 Task: Look for space in Châtillon, France from 1st June, 2023 to 4th June, 2023 for 1 adult in price range Rs.6000 to Rs.16000. Place can be private room with 1  bedroom having 1 bed and 1 bathroom. Property type can be house, flat, guest house. Amenities needed are: wifi, washing machine. Booking option can be shelf check-in. Required host language is English.
Action: Mouse moved to (394, 184)
Screenshot: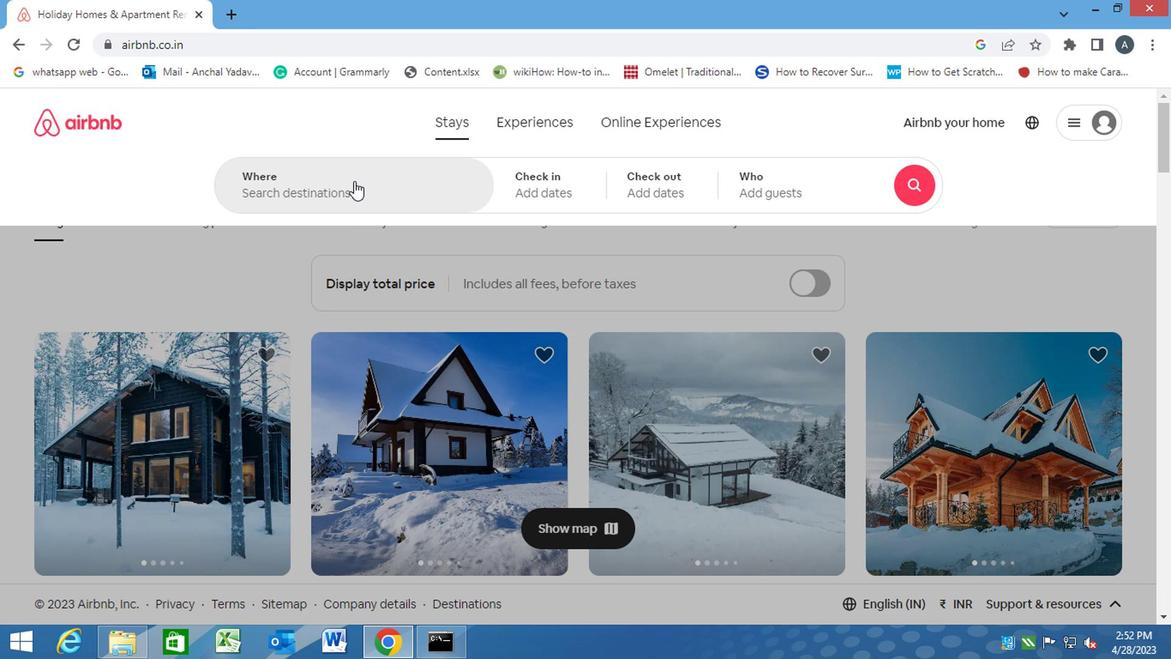 
Action: Mouse pressed left at (394, 184)
Screenshot: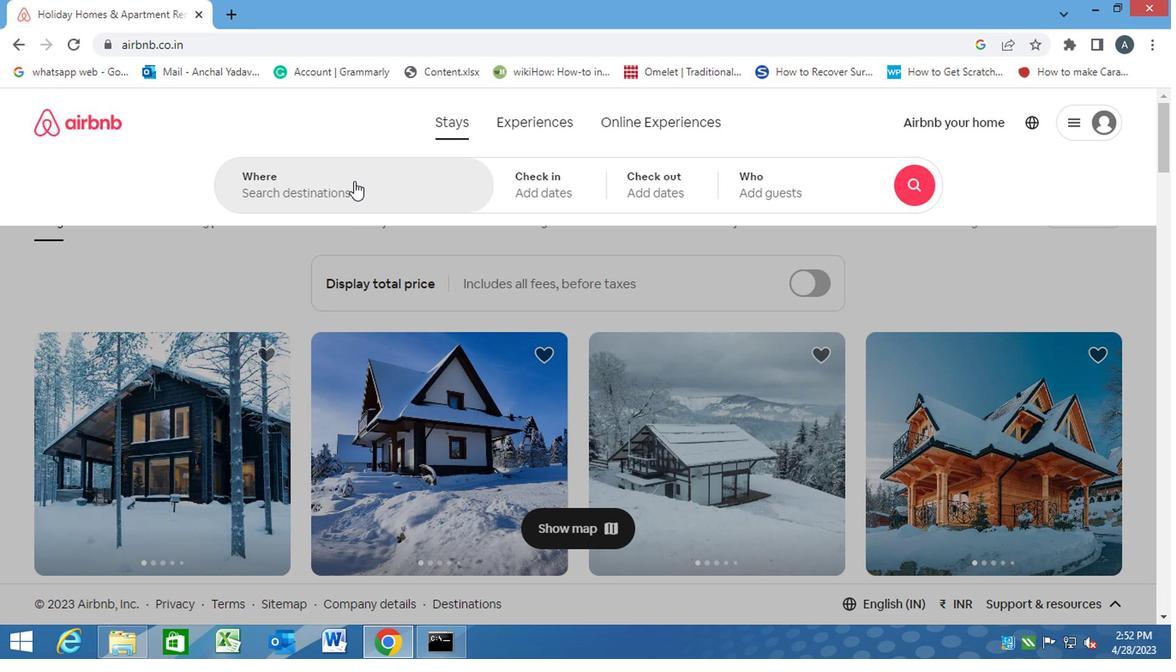 
Action: Key pressed <Key.caps_lock>c<Key.caps_lock>hatillon,<Key.space><Key.caps_lock>f<Key.caps_lock>rance<Key.enter>
Screenshot: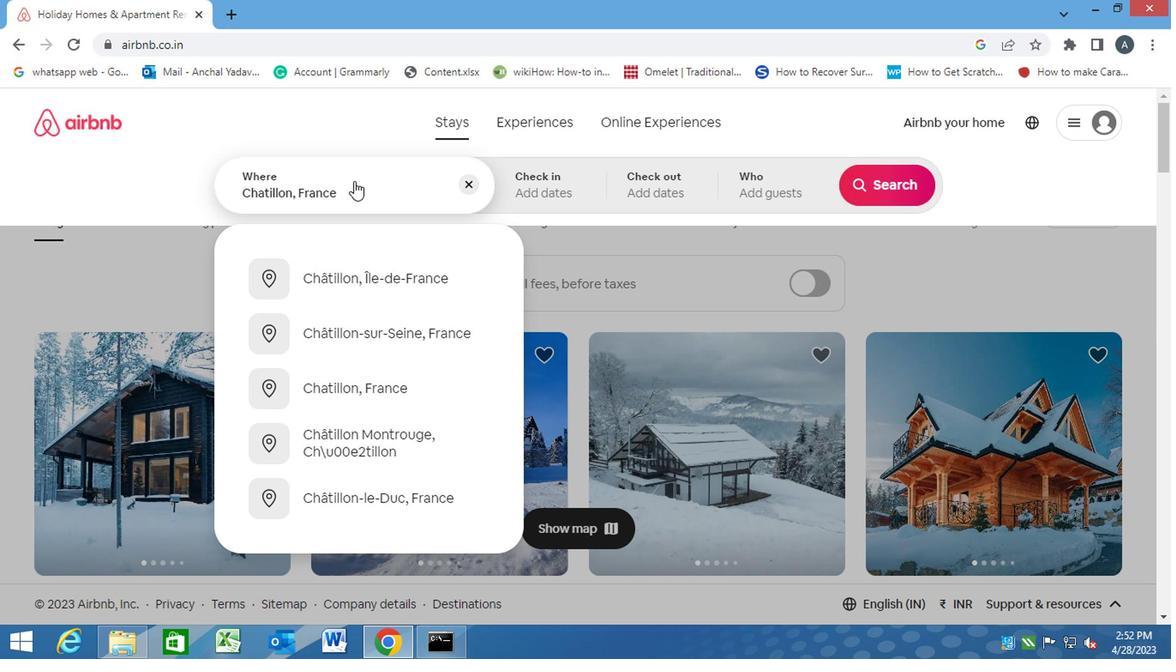 
Action: Mouse moved to (862, 325)
Screenshot: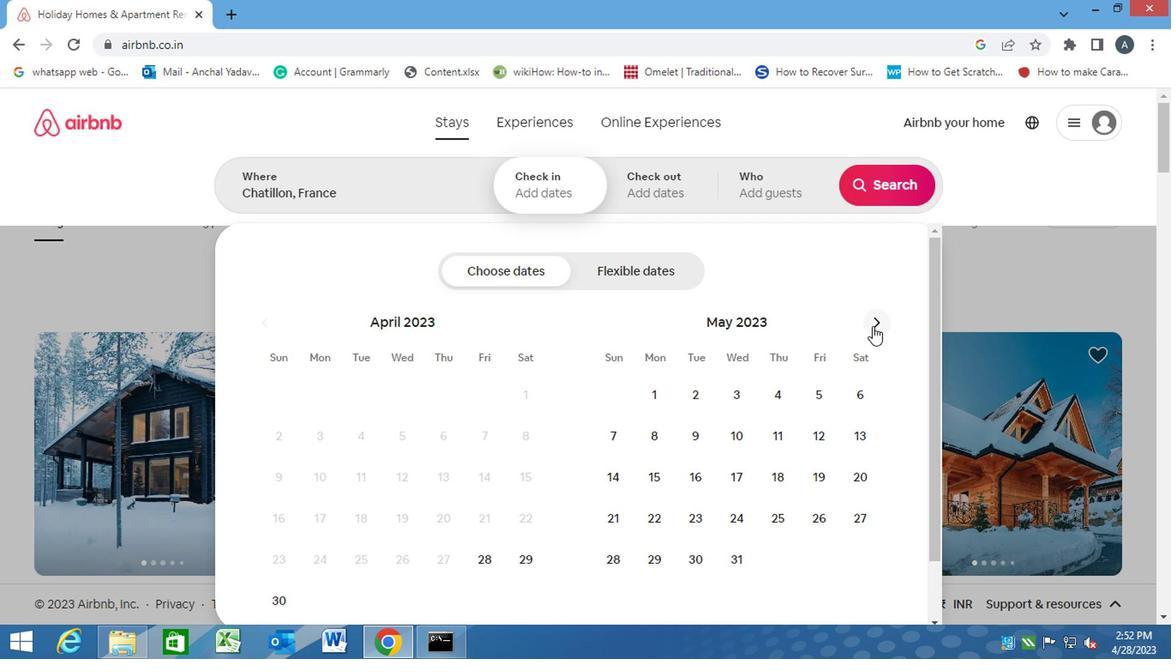 
Action: Mouse pressed left at (862, 325)
Screenshot: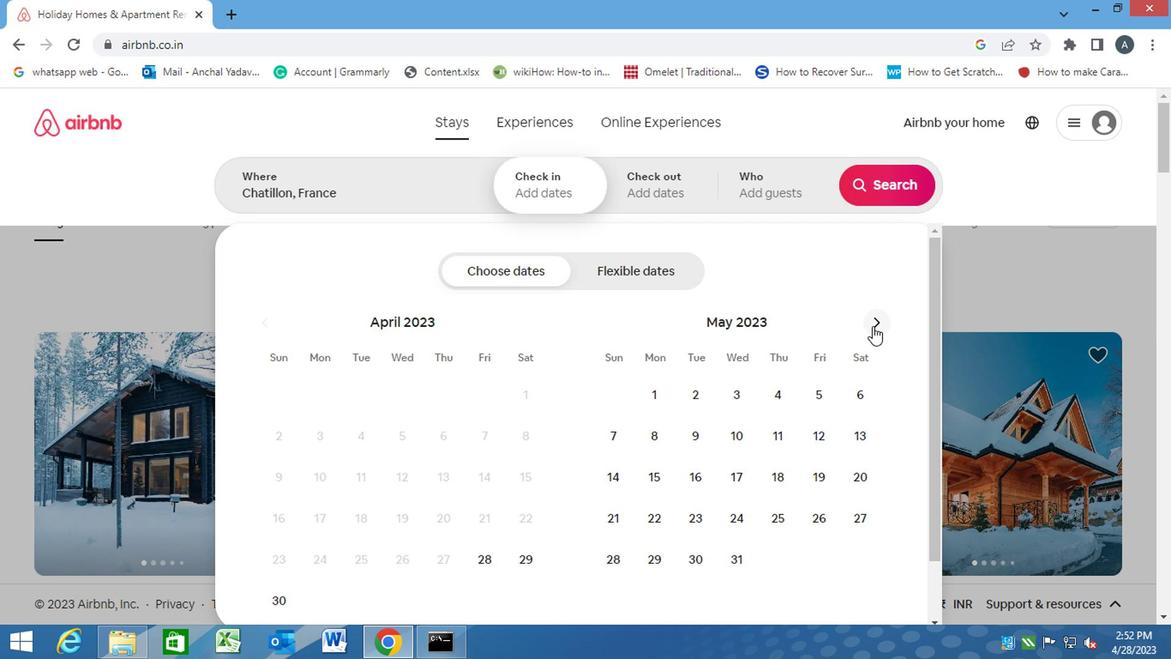 
Action: Mouse moved to (771, 391)
Screenshot: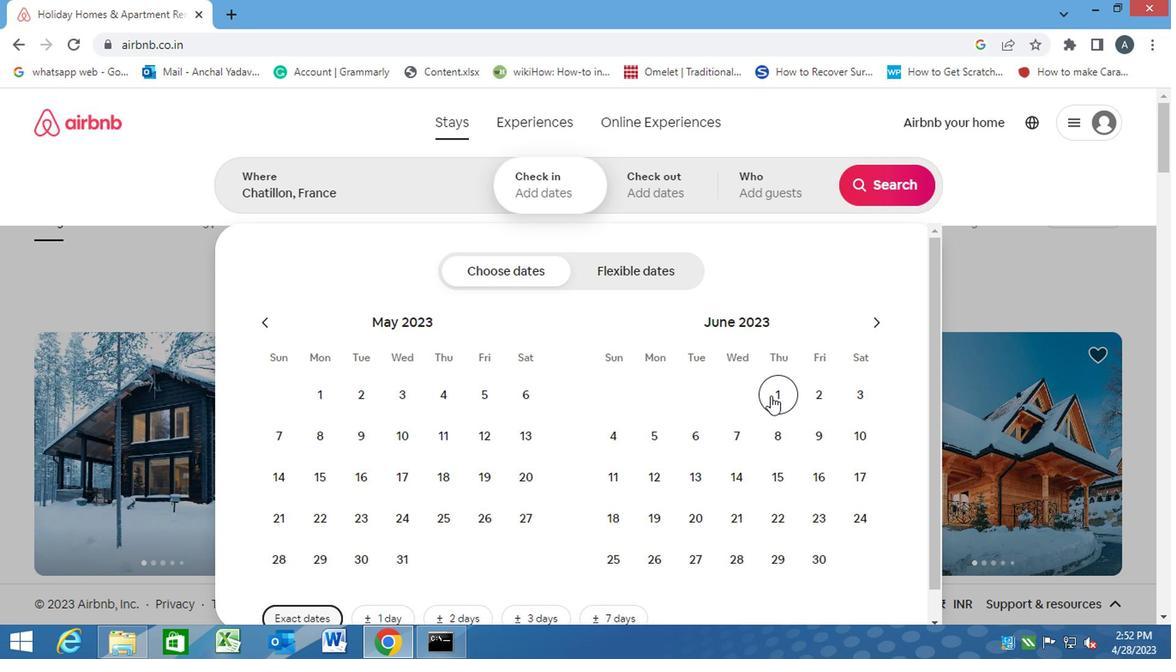 
Action: Mouse pressed left at (771, 391)
Screenshot: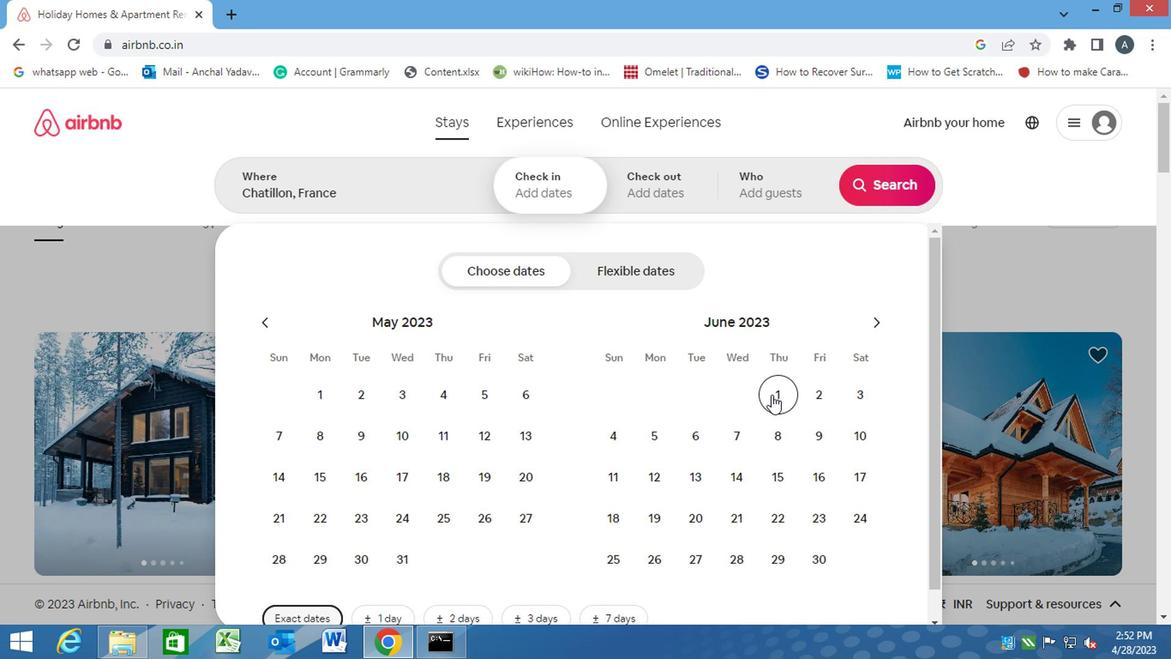 
Action: Mouse moved to (634, 437)
Screenshot: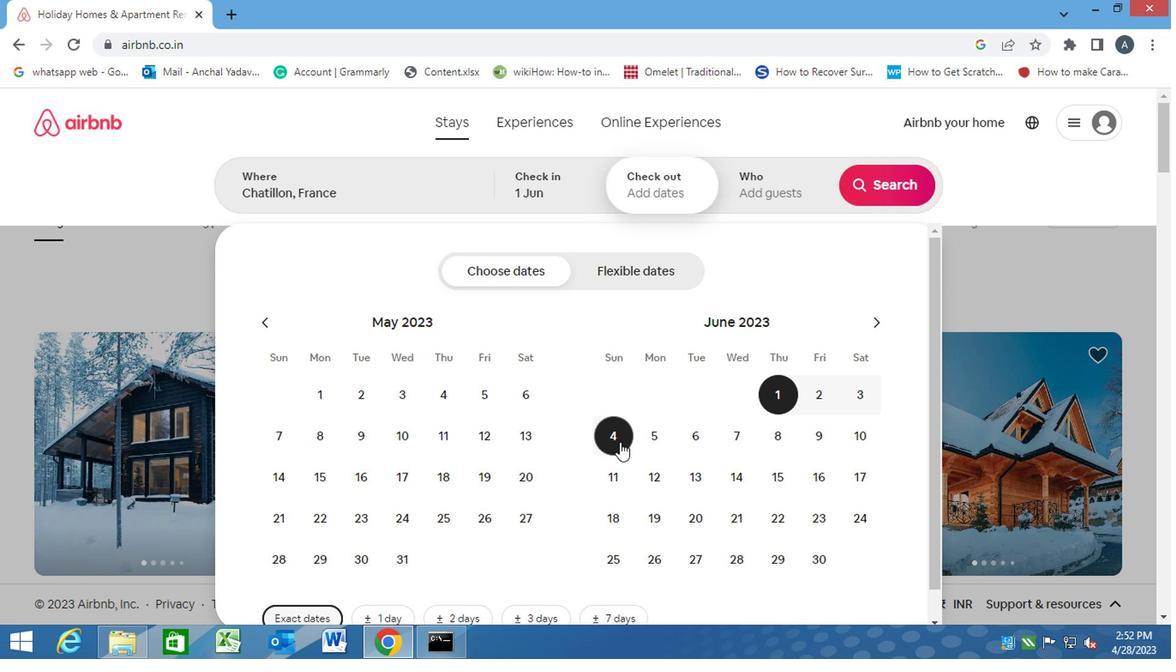 
Action: Mouse pressed left at (634, 437)
Screenshot: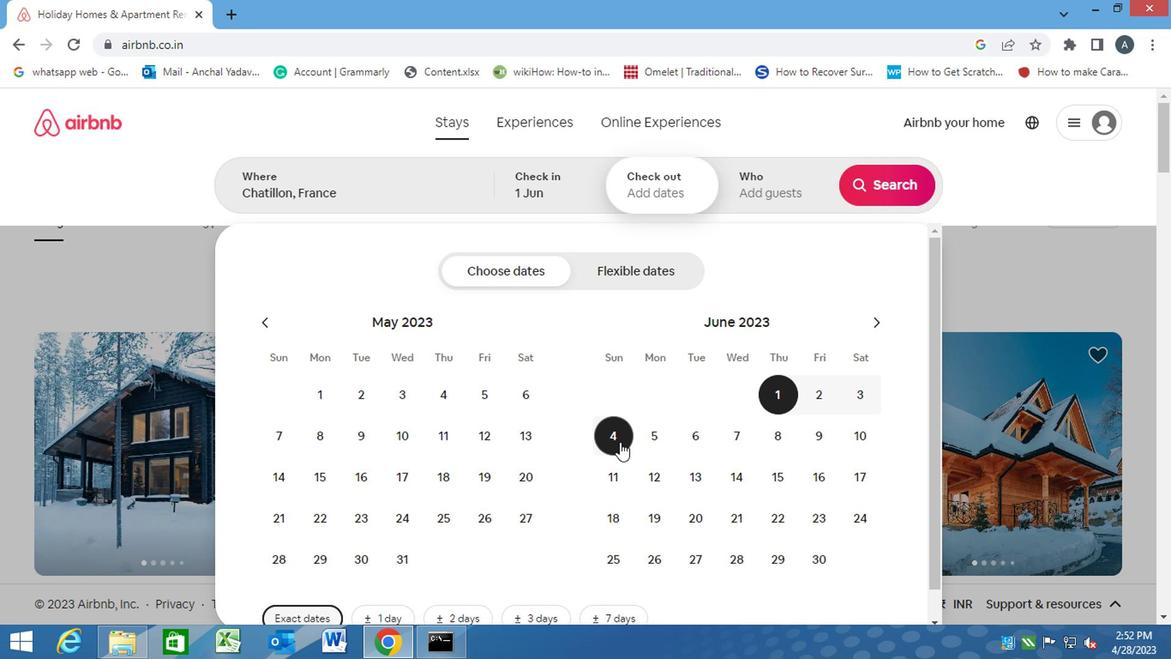 
Action: Mouse moved to (765, 190)
Screenshot: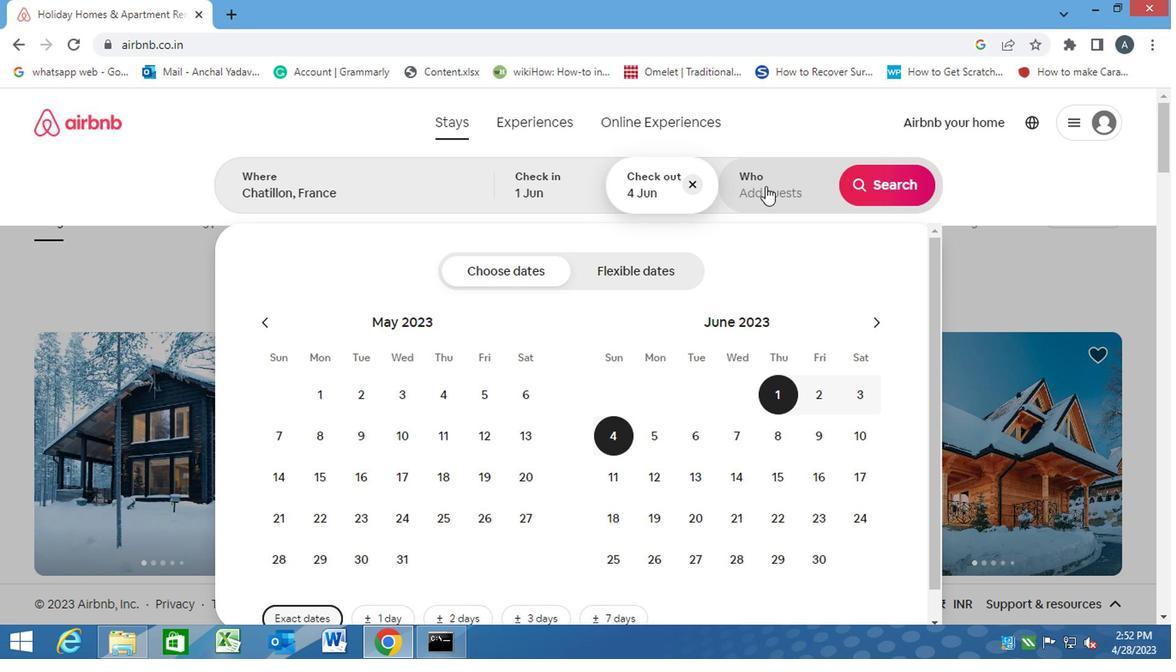 
Action: Mouse pressed left at (765, 190)
Screenshot: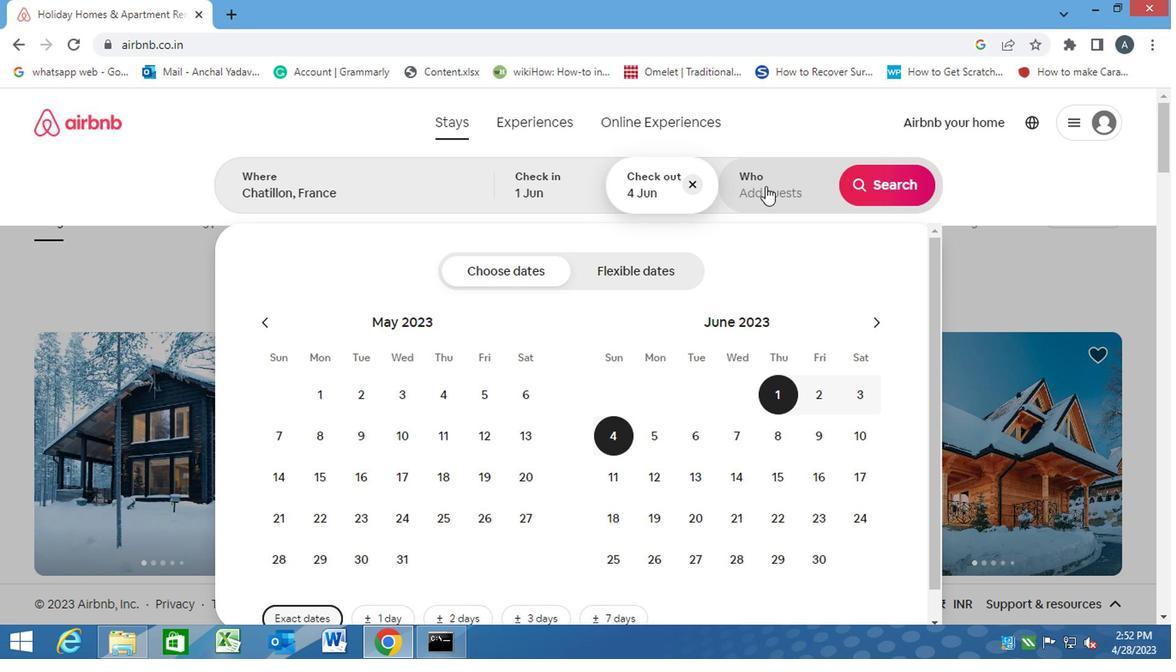 
Action: Mouse moved to (867, 276)
Screenshot: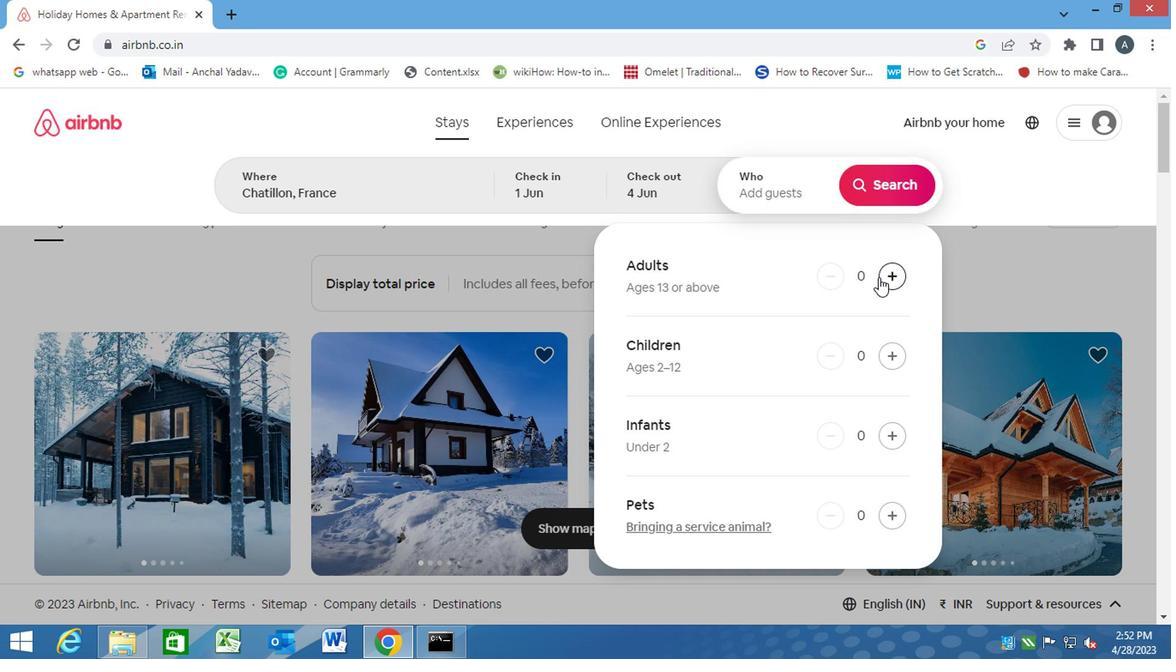 
Action: Mouse pressed left at (867, 276)
Screenshot: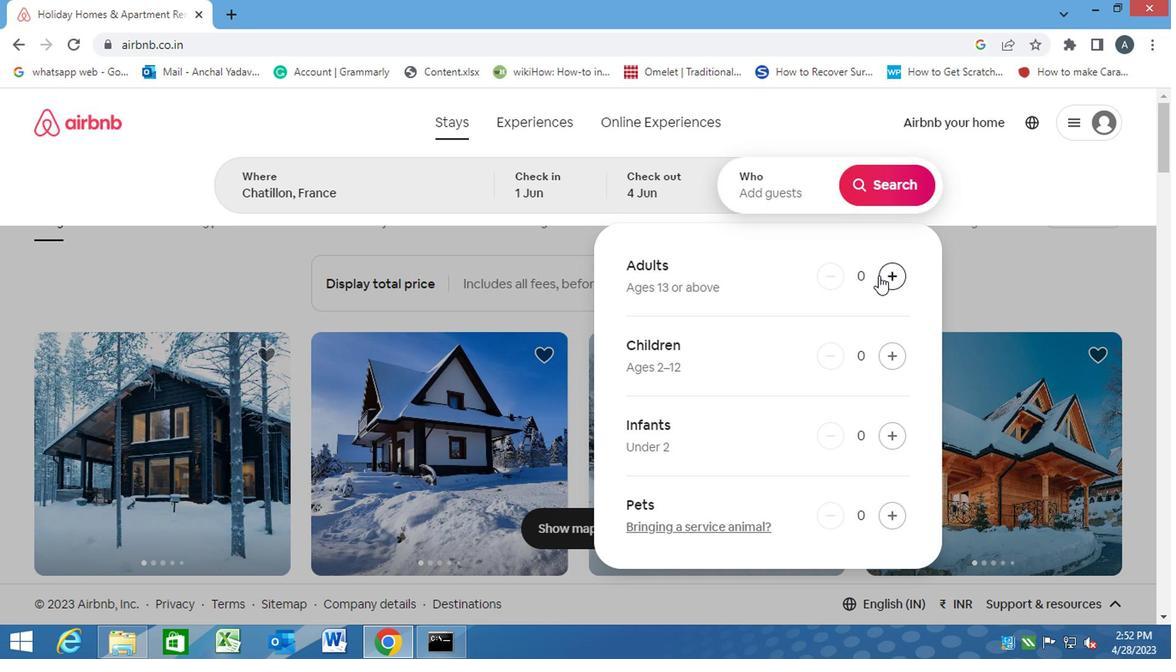 
Action: Mouse moved to (896, 183)
Screenshot: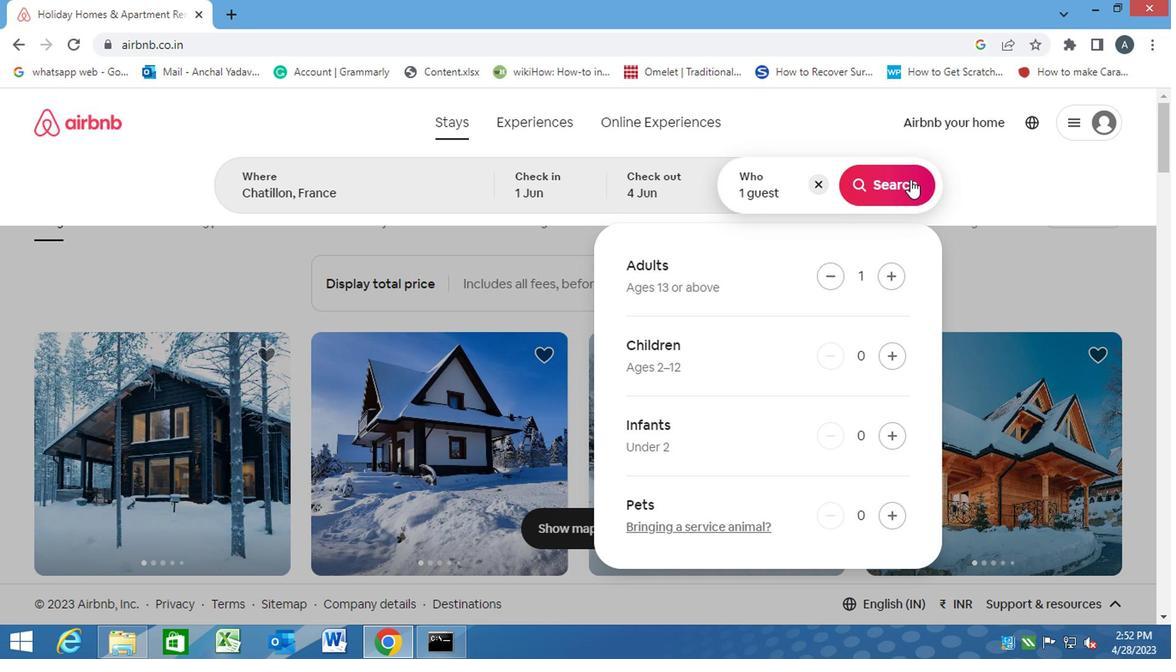 
Action: Mouse pressed left at (896, 183)
Screenshot: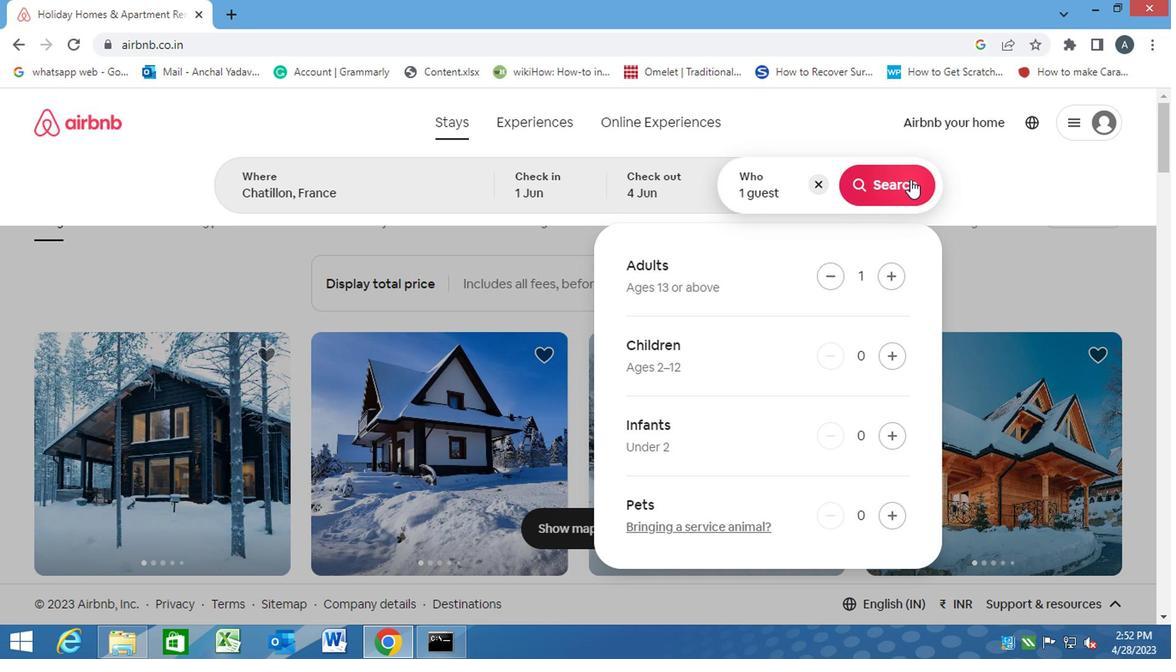 
Action: Mouse moved to (1046, 195)
Screenshot: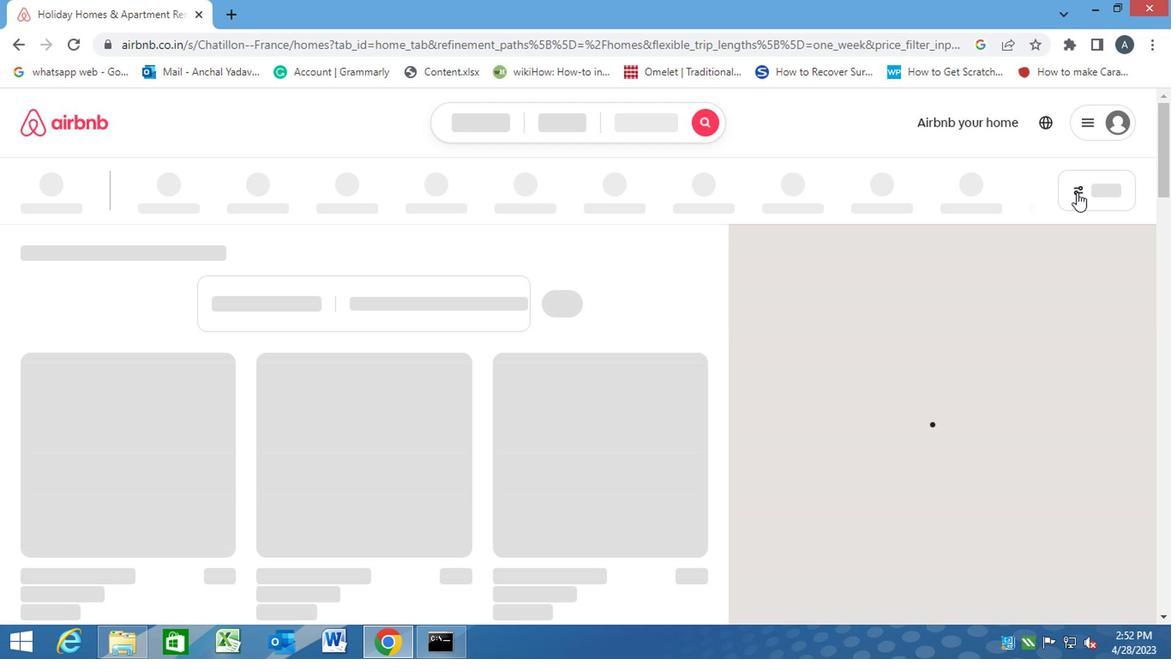 
Action: Mouse pressed left at (1046, 195)
Screenshot: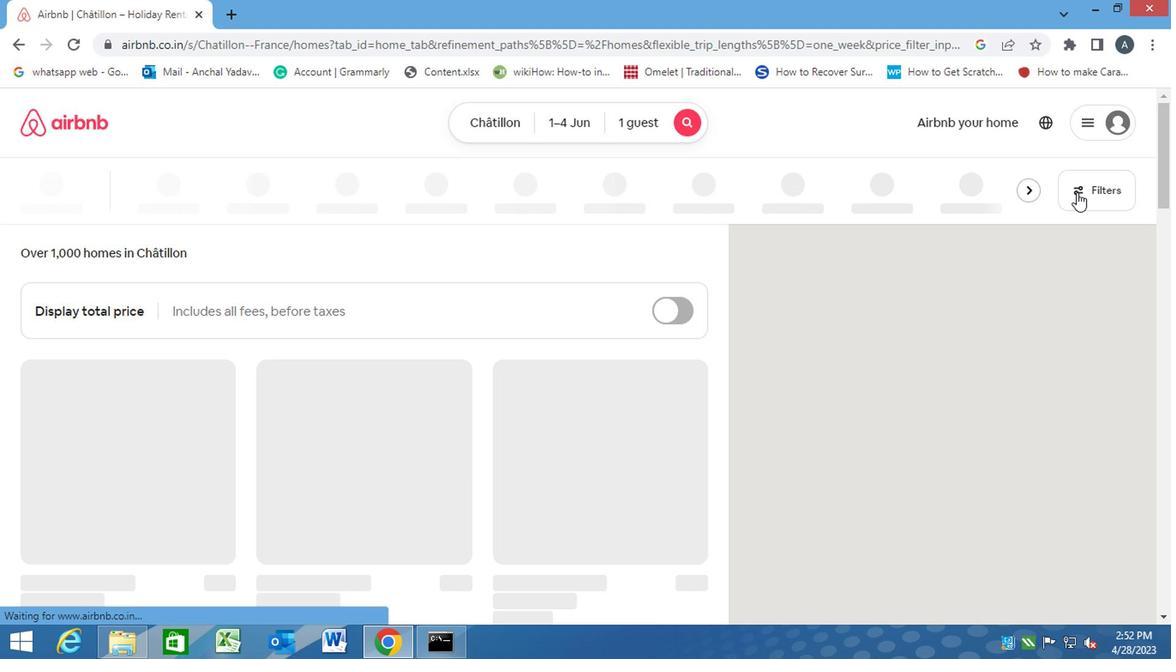 
Action: Mouse moved to (353, 377)
Screenshot: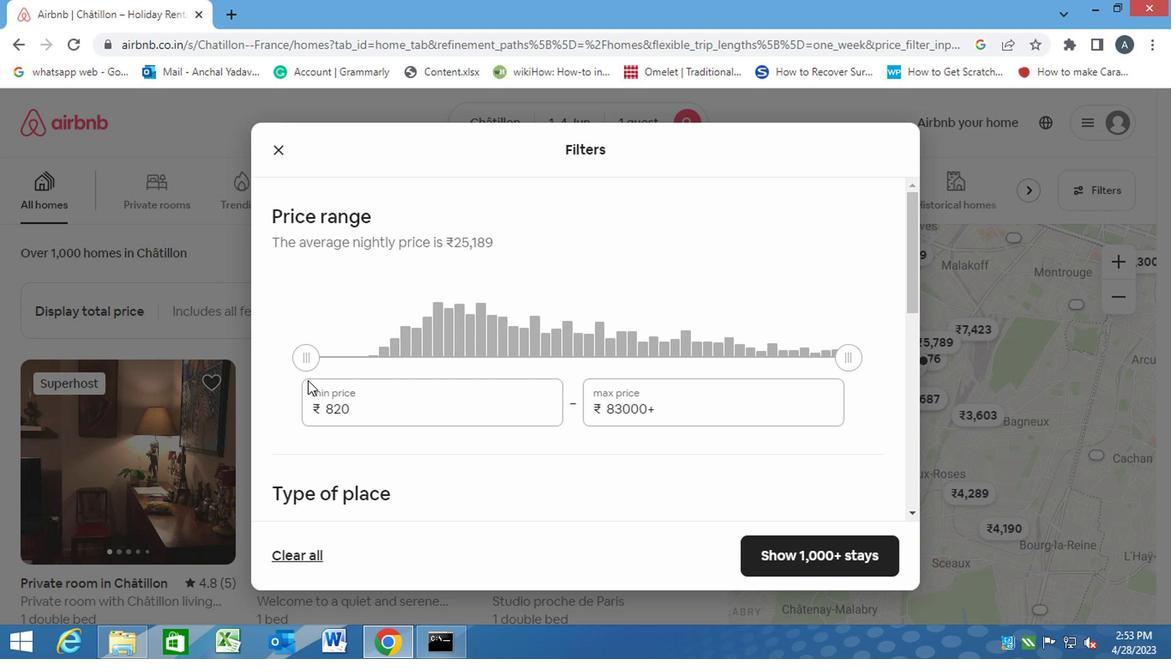 
Action: Mouse scrolled (353, 376) with delta (0, -1)
Screenshot: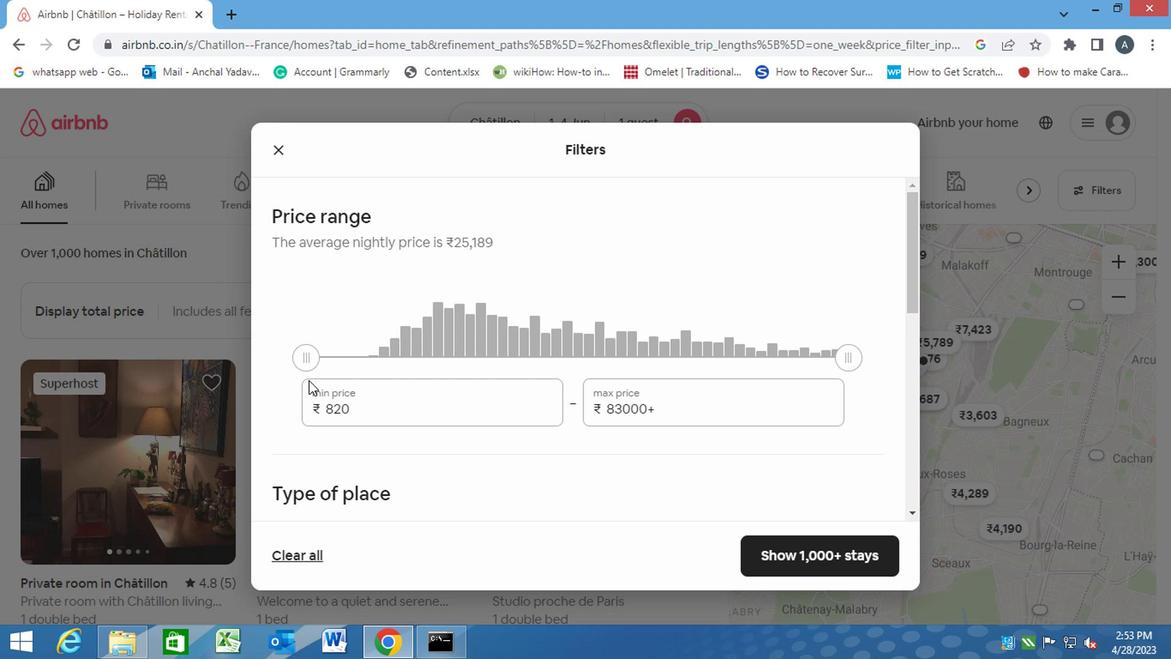 
Action: Mouse scrolled (353, 376) with delta (0, -1)
Screenshot: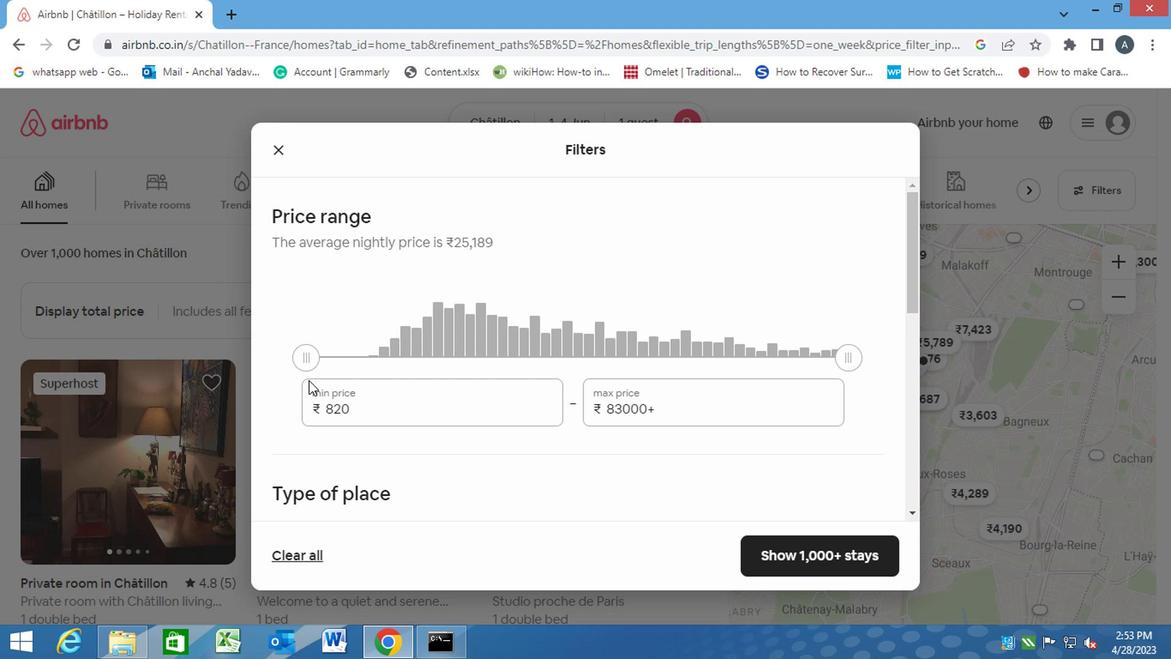 
Action: Mouse scrolled (353, 376) with delta (0, -1)
Screenshot: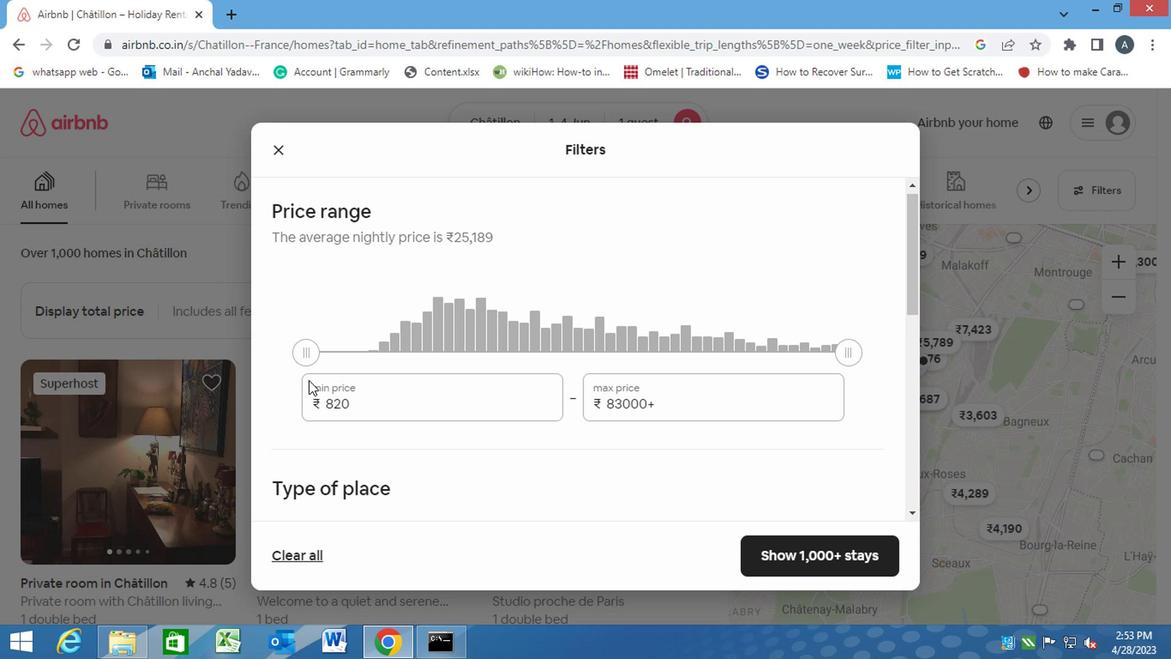 
Action: Mouse moved to (433, 319)
Screenshot: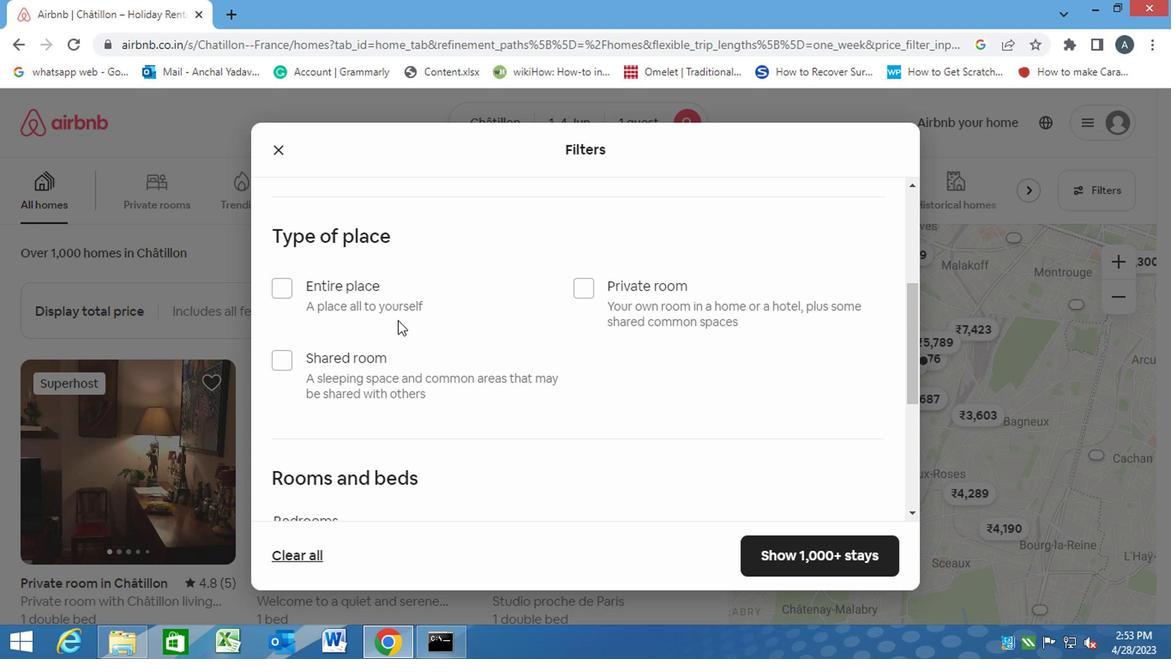 
Action: Mouse scrolled (433, 320) with delta (0, 0)
Screenshot: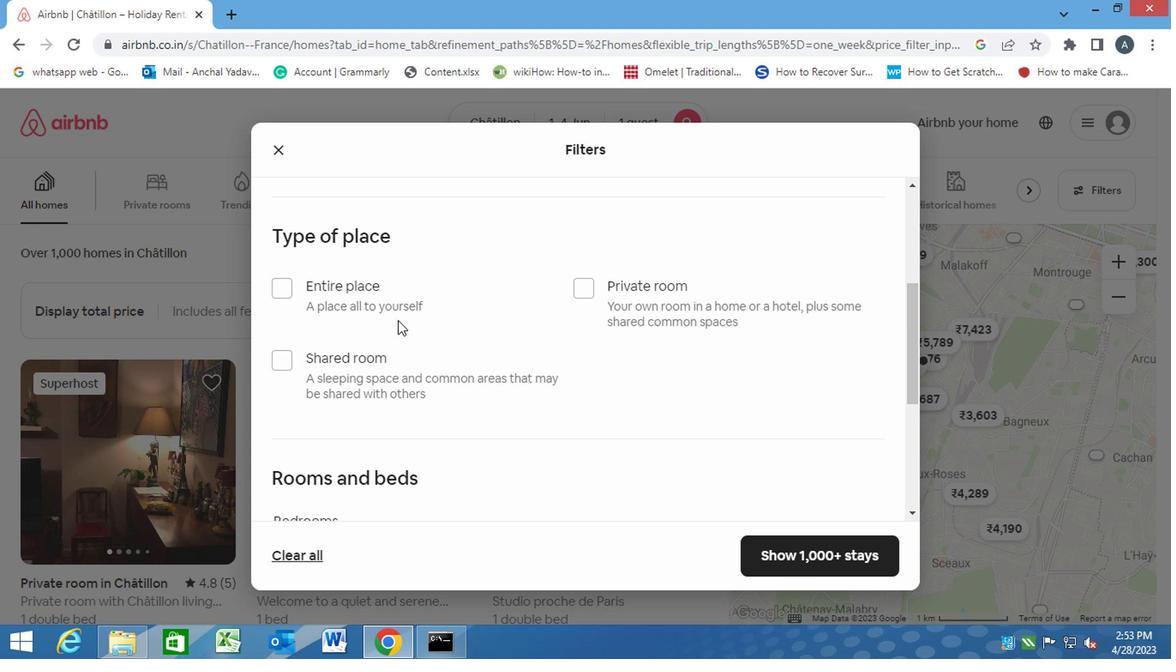 
Action: Mouse moved to (399, 227)
Screenshot: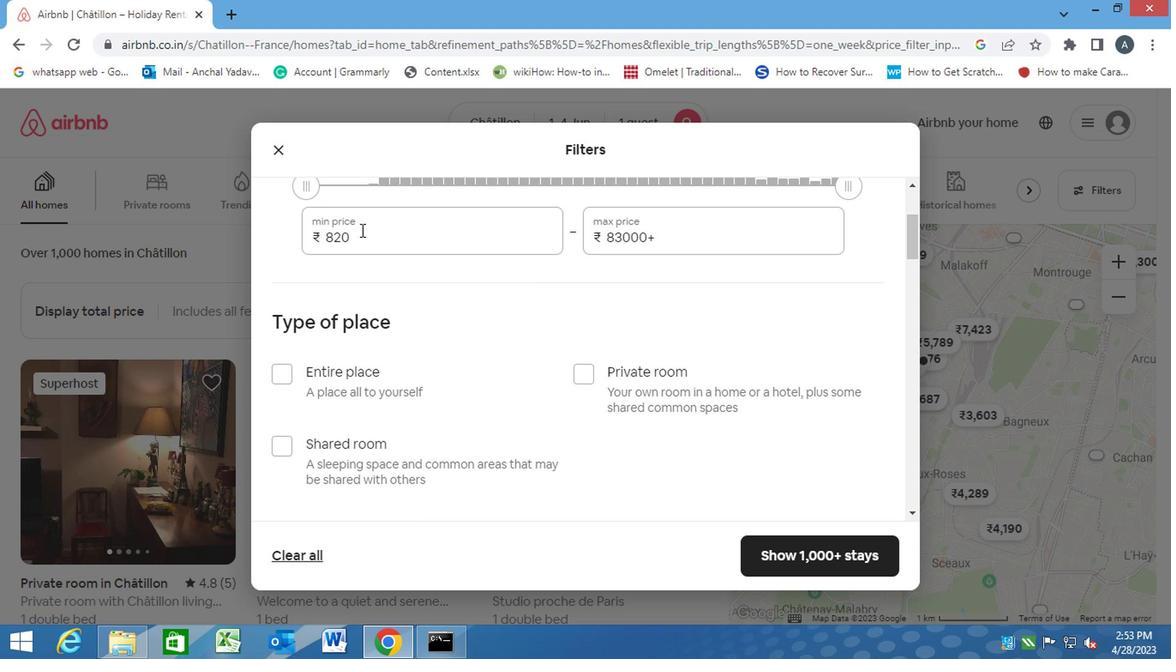 
Action: Mouse pressed left at (399, 227)
Screenshot: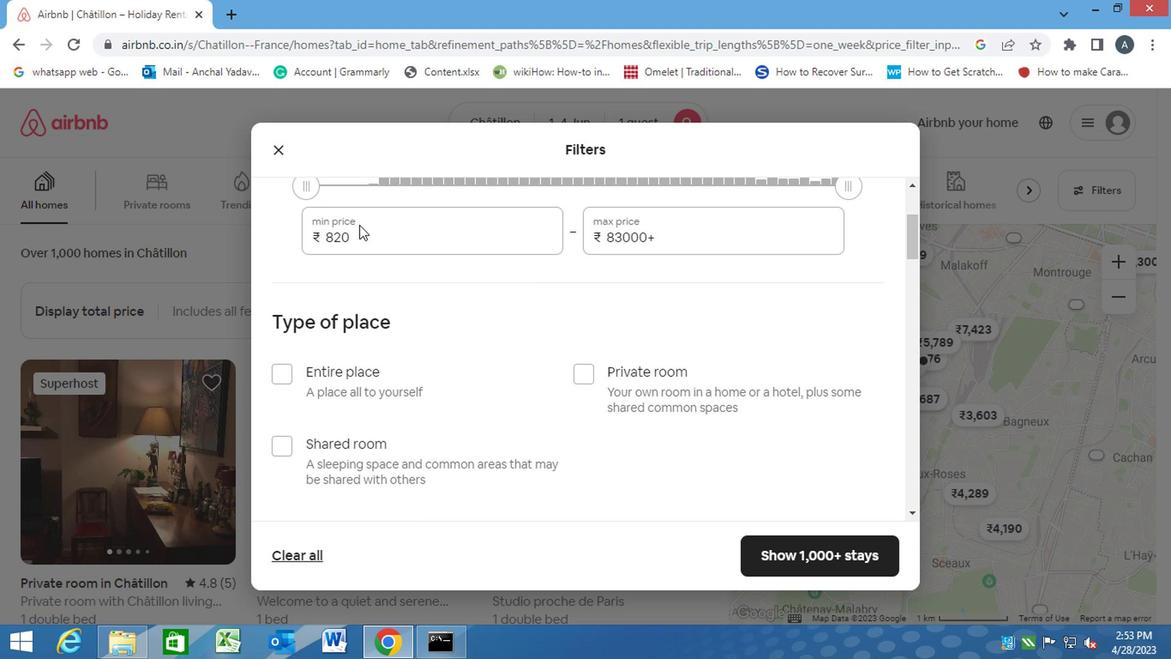 
Action: Mouse moved to (411, 237)
Screenshot: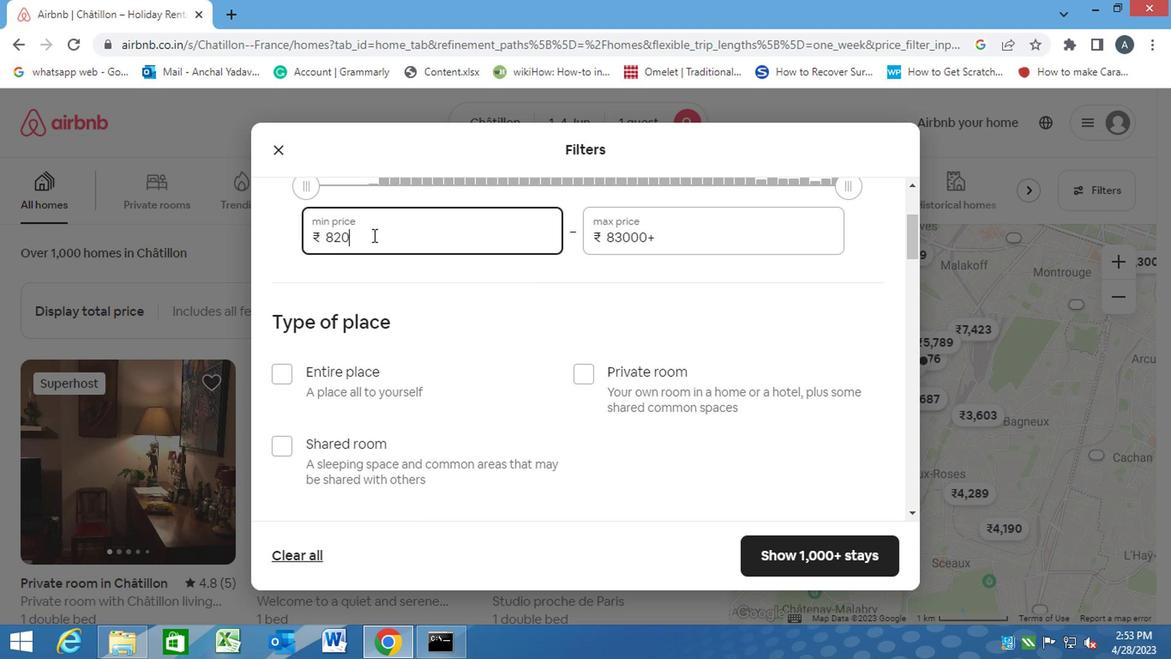 
Action: Mouse pressed left at (411, 237)
Screenshot: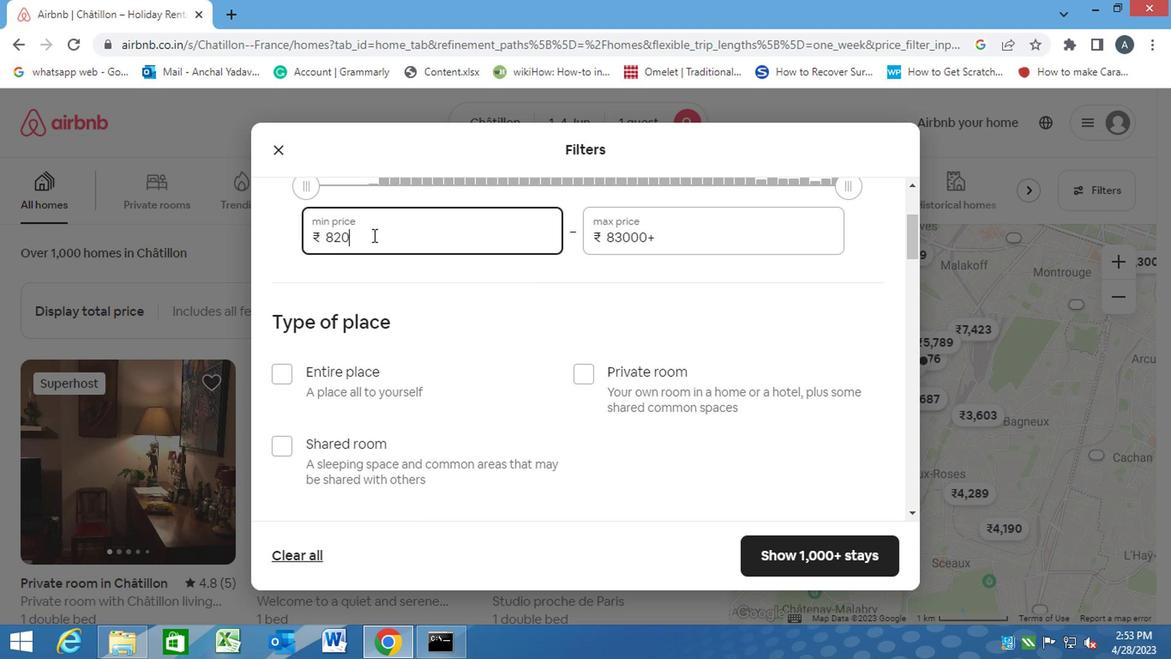 
Action: Mouse moved to (355, 247)
Screenshot: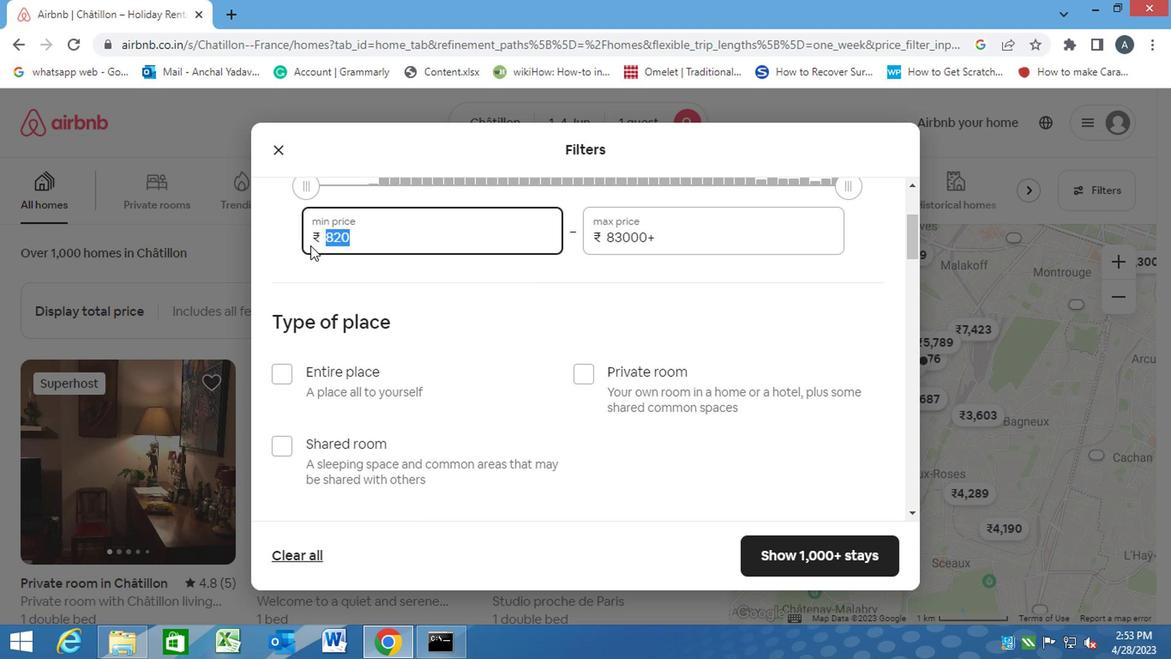 
Action: Key pressed 6000<Key.tab><Key.backspace><Key.backspace><Key.backspace><Key.backspace><Key.backspace><Key.backspace><Key.backspace><Key.backspace><Key.backspace><Key.backspace><Key.backspace><Key.backspace><Key.backspace><Key.backspace><Key.backspace><Key.backspace><Key.backspace><Key.backspace><Key.backspace><Key.backspace><Key.backspace><Key.backspace><Key.backspace>16000
Screenshot: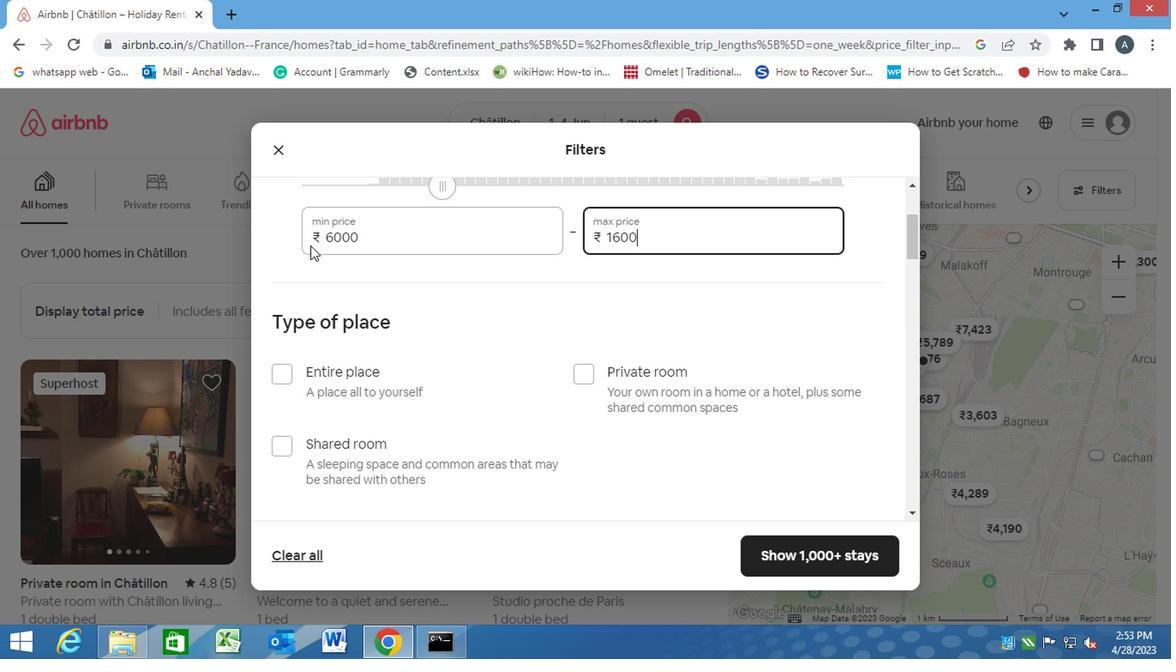 
Action: Mouse moved to (518, 313)
Screenshot: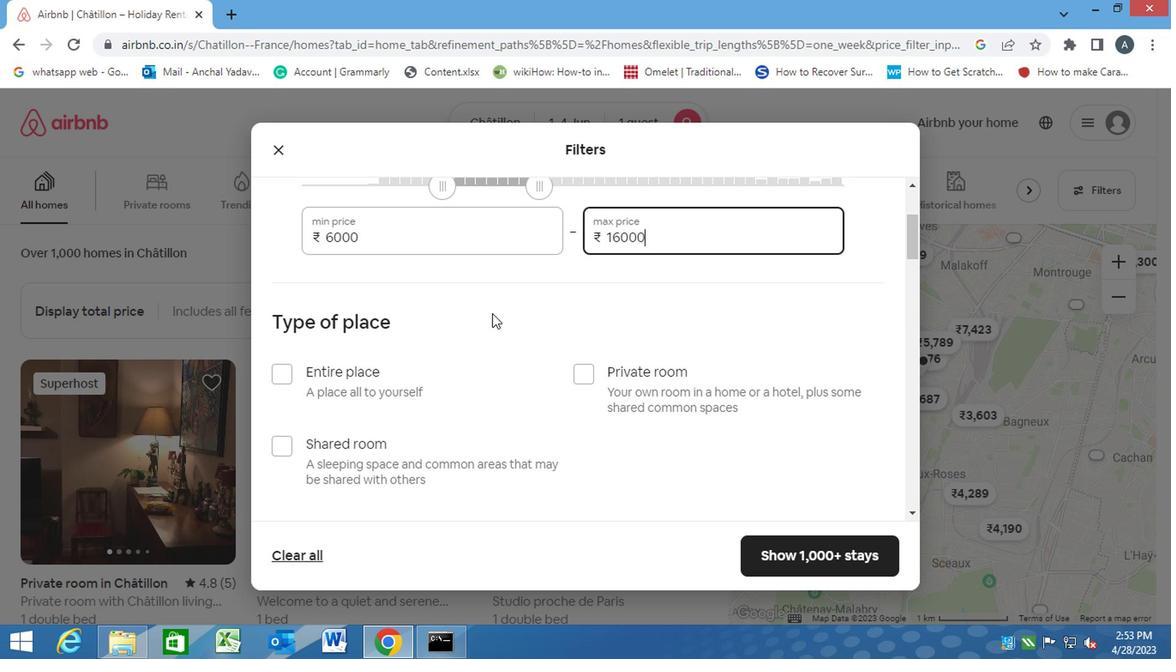 
Action: Mouse pressed left at (518, 313)
Screenshot: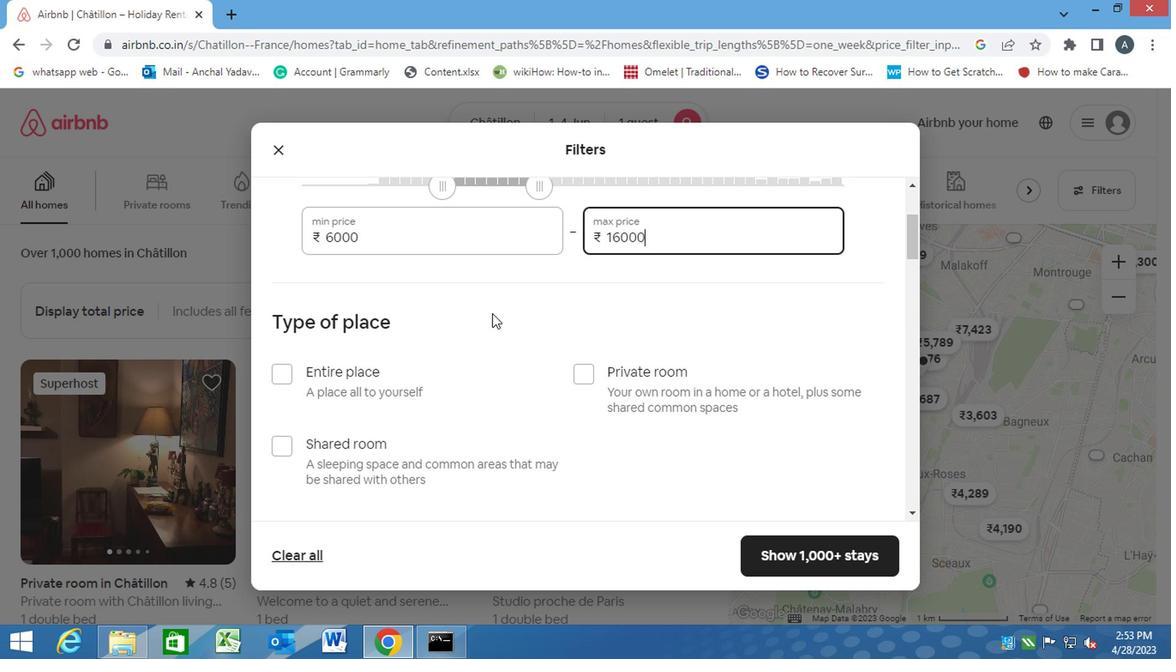
Action: Mouse scrolled (518, 311) with delta (0, -1)
Screenshot: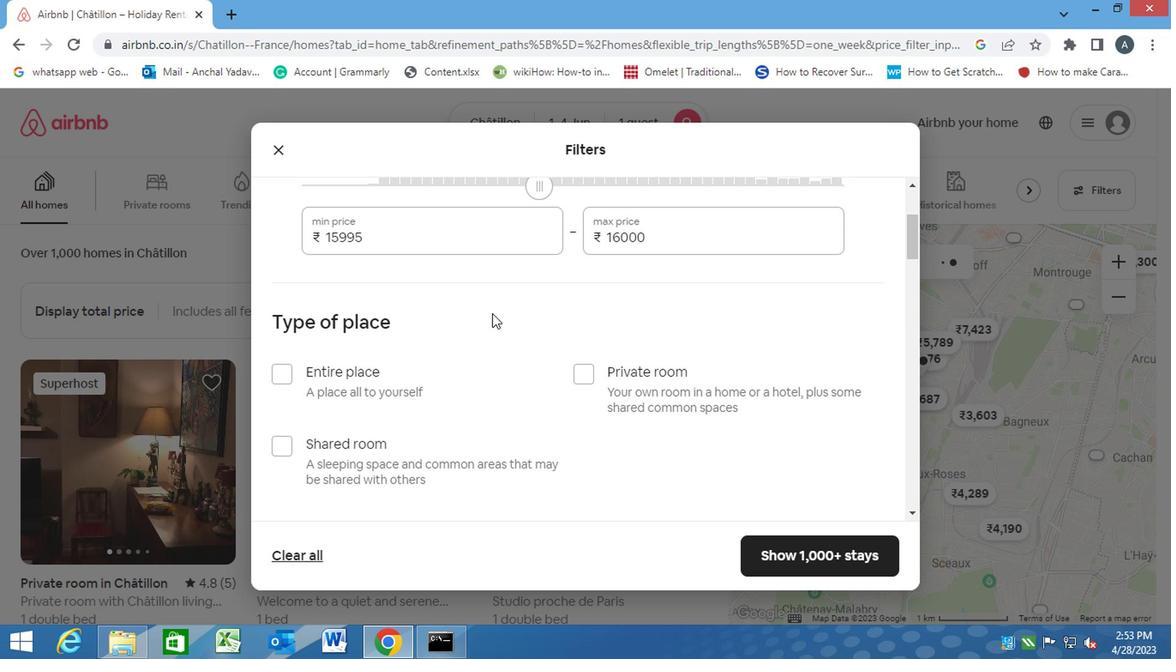 
Action: Mouse moved to (604, 285)
Screenshot: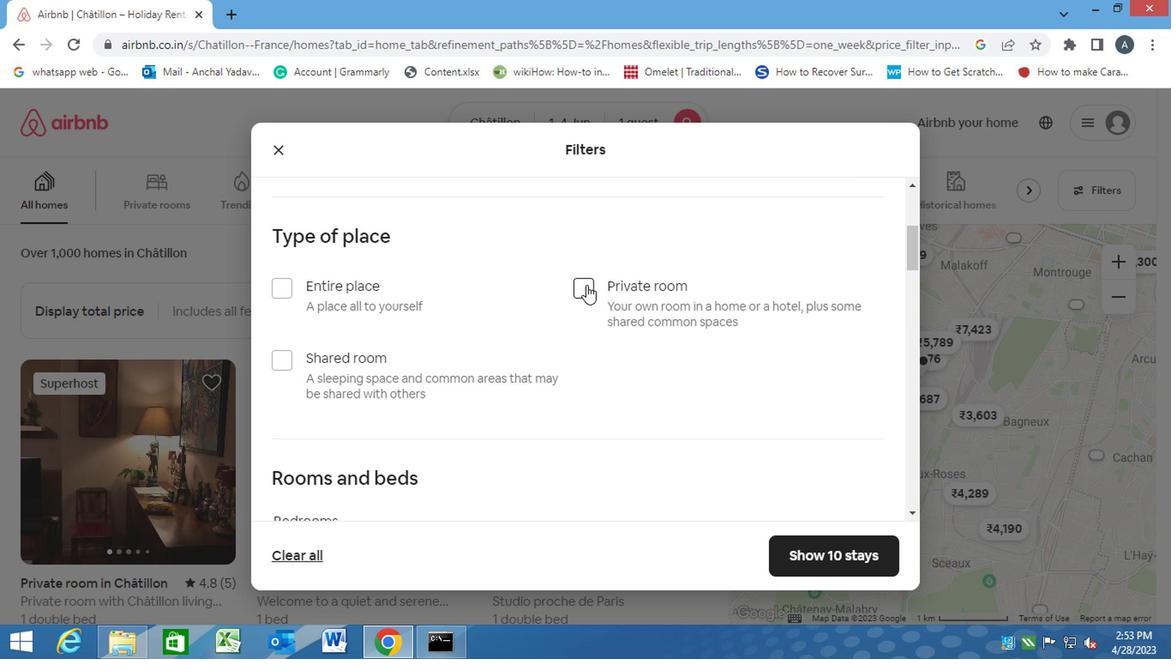
Action: Mouse pressed left at (604, 285)
Screenshot: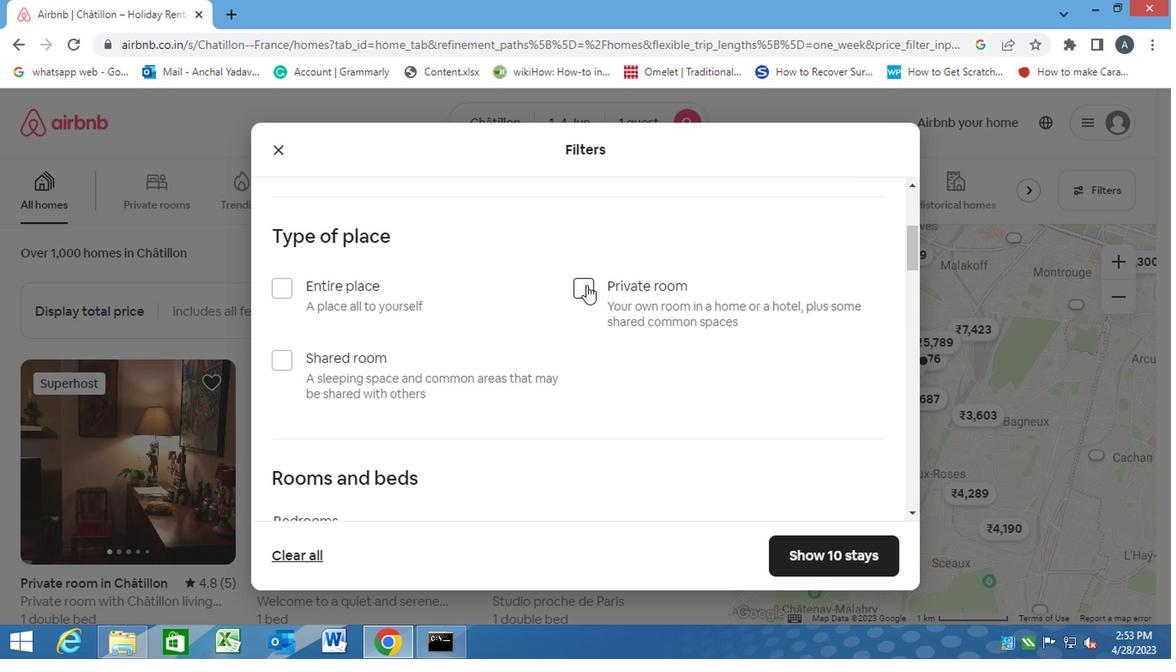 
Action: Mouse moved to (598, 317)
Screenshot: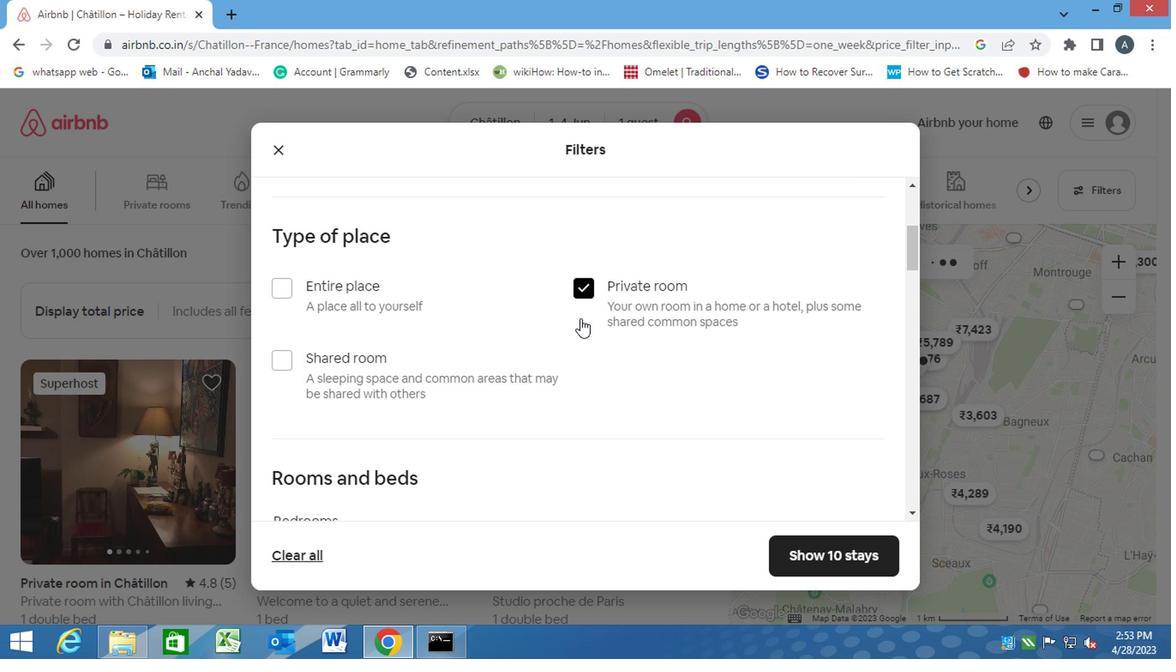 
Action: Mouse scrolled (598, 316) with delta (0, -1)
Screenshot: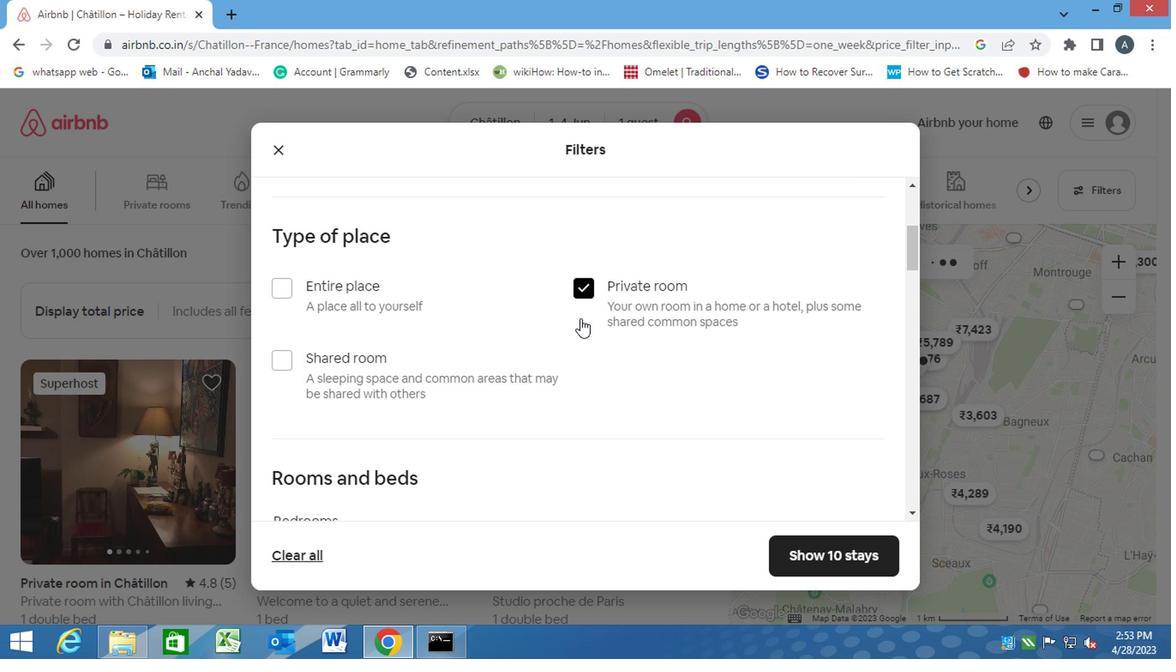 
Action: Mouse scrolled (598, 316) with delta (0, -1)
Screenshot: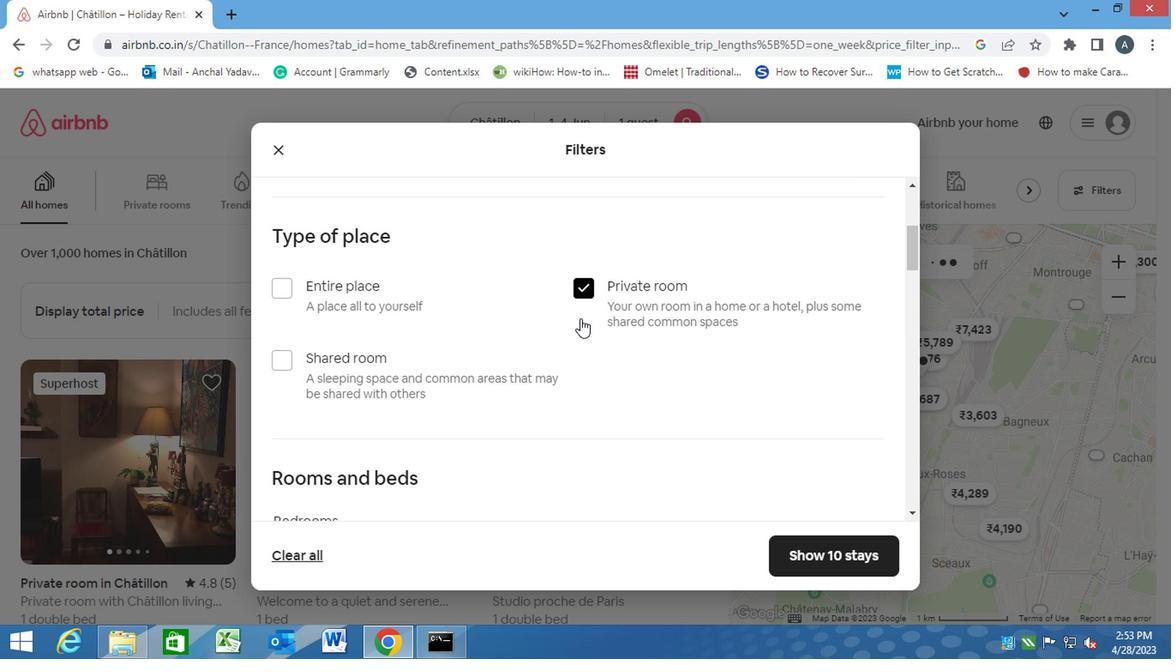
Action: Mouse scrolled (598, 316) with delta (0, -1)
Screenshot: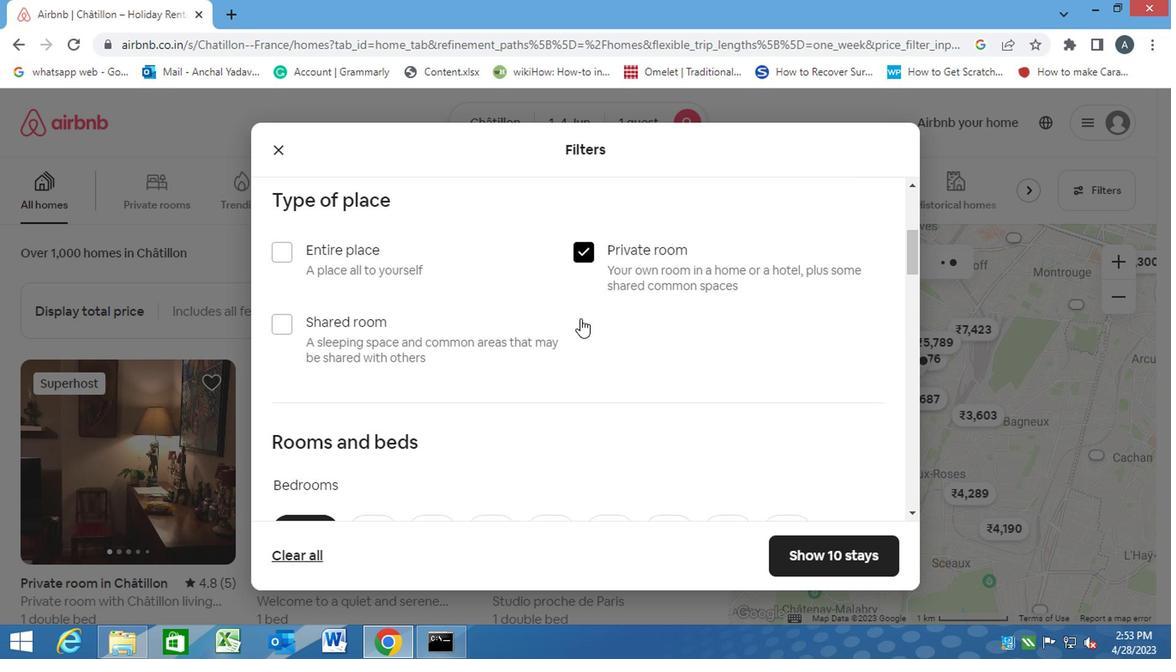 
Action: Mouse moved to (421, 309)
Screenshot: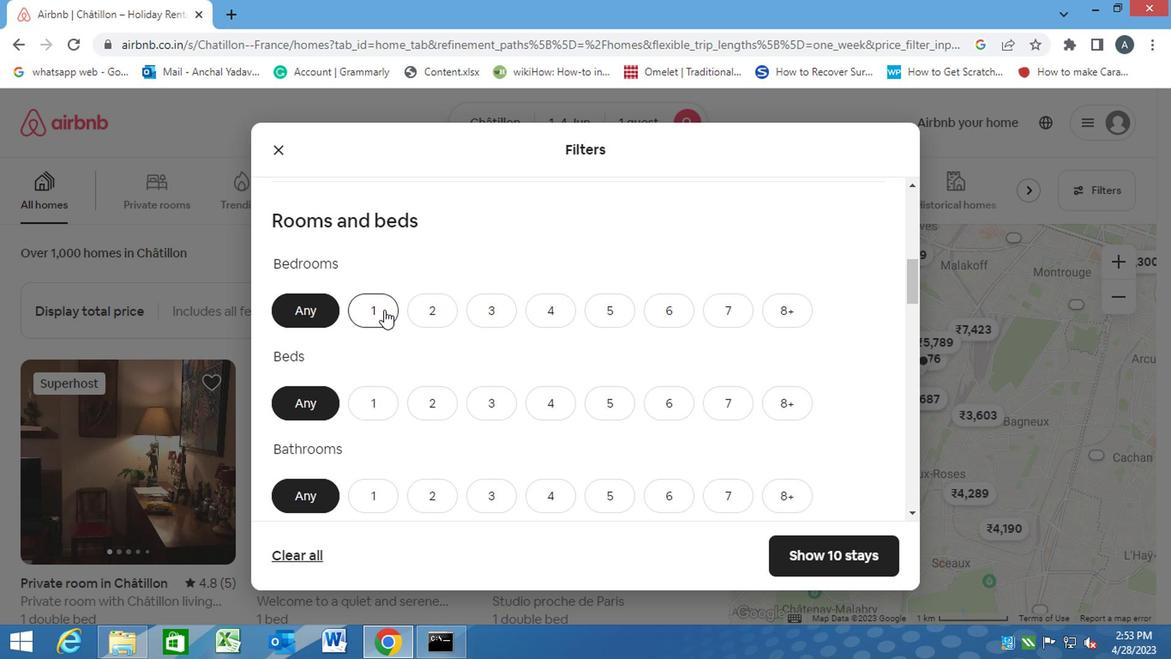 
Action: Mouse pressed left at (421, 309)
Screenshot: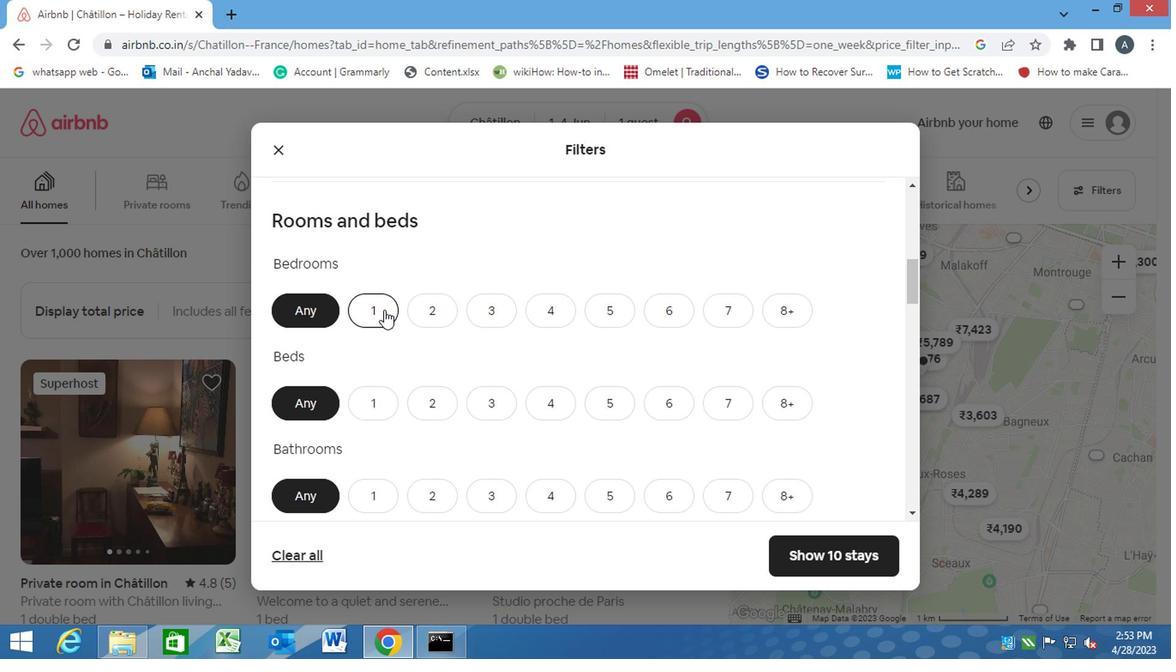 
Action: Mouse moved to (409, 399)
Screenshot: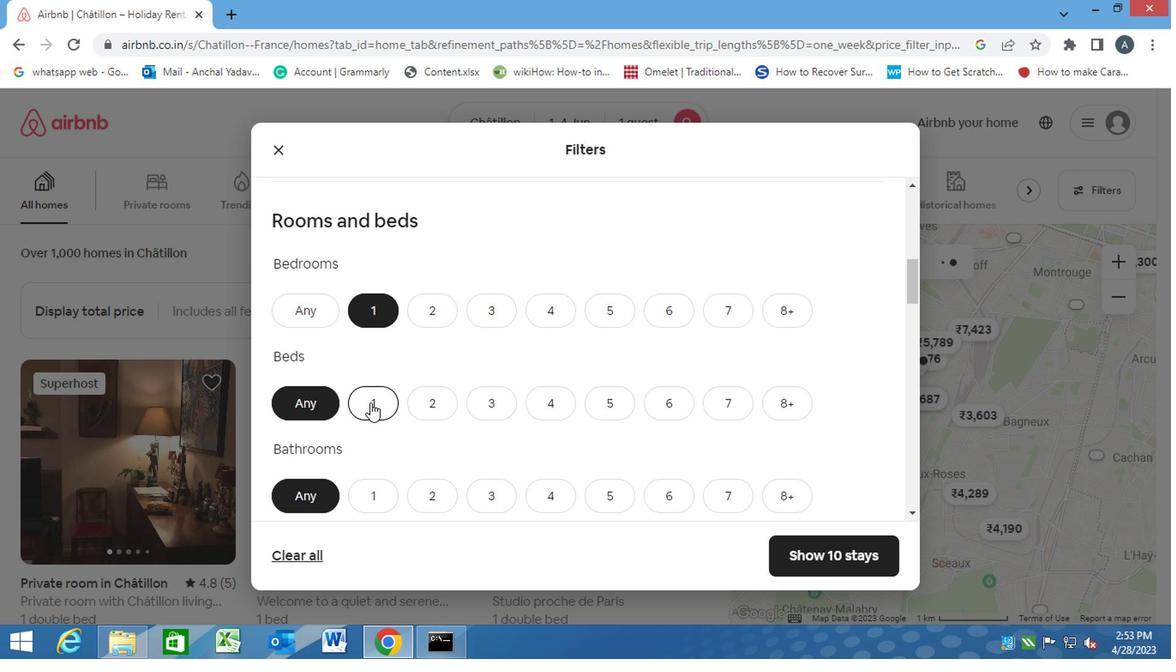 
Action: Mouse pressed left at (409, 399)
Screenshot: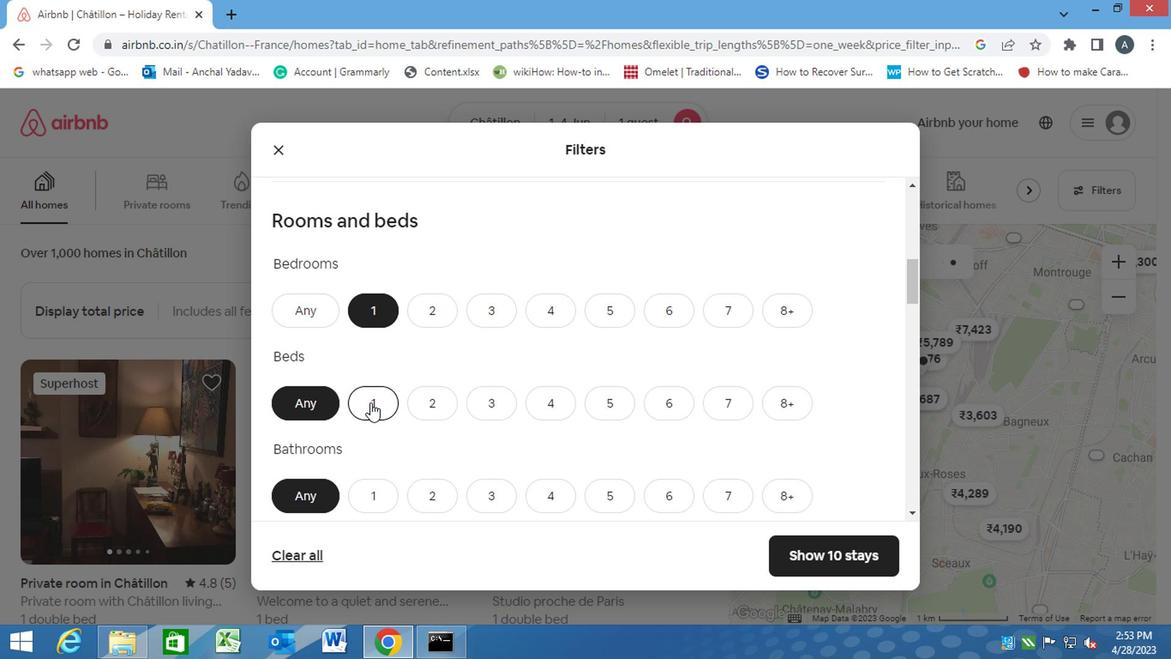 
Action: Mouse moved to (414, 495)
Screenshot: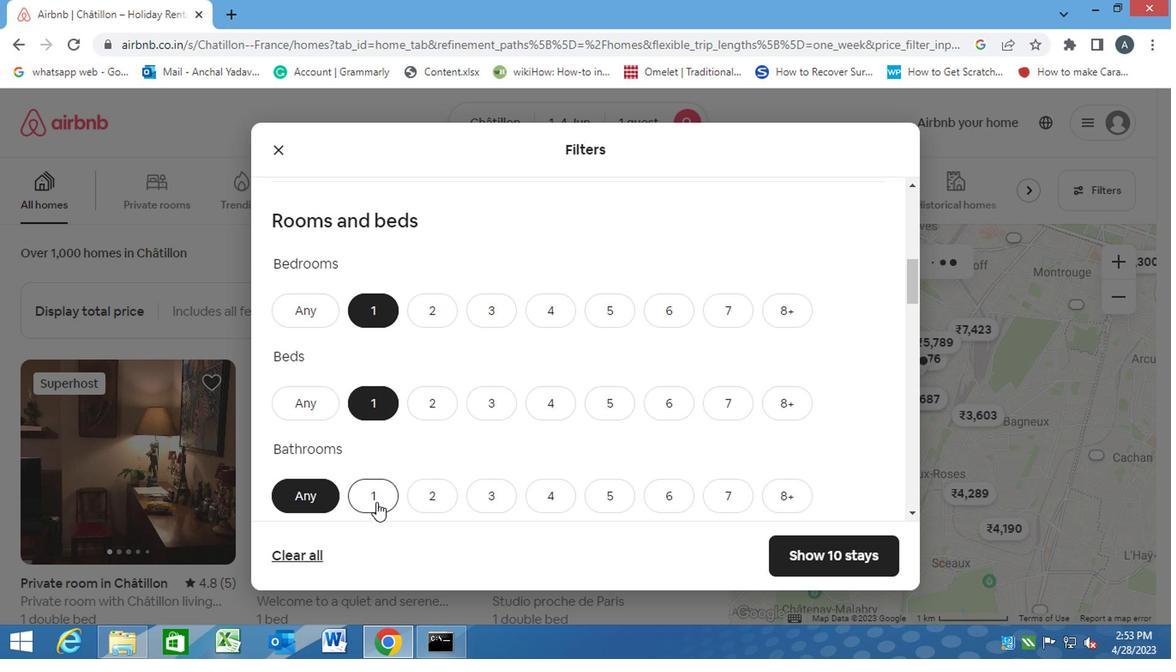 
Action: Mouse pressed left at (414, 495)
Screenshot: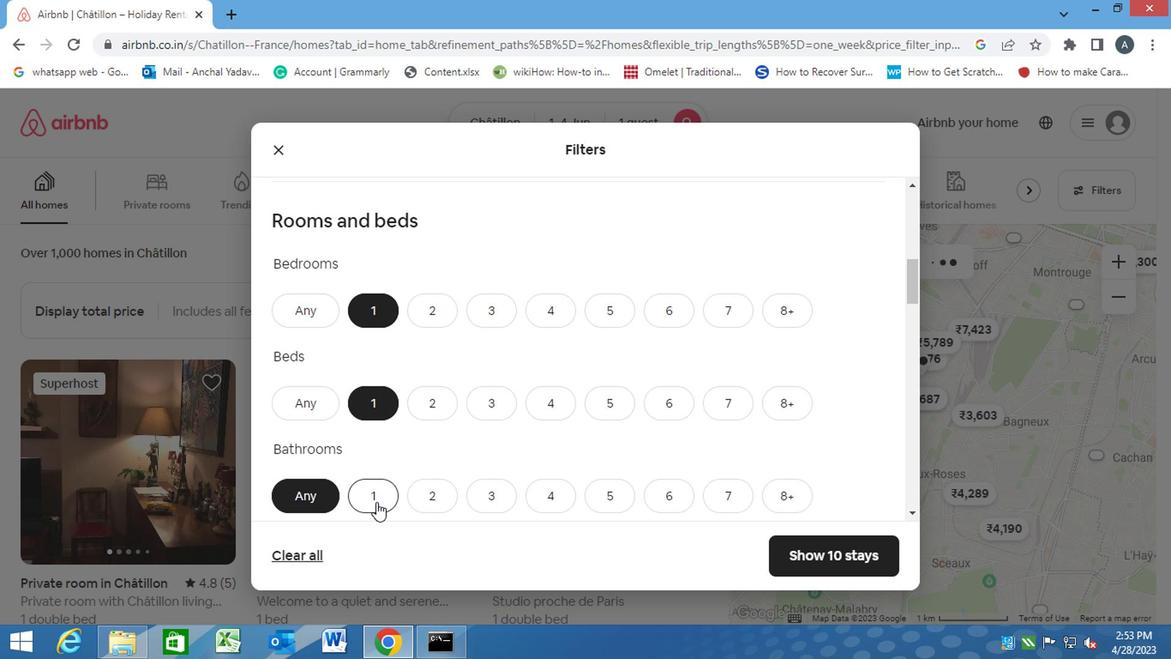 
Action: Mouse moved to (500, 463)
Screenshot: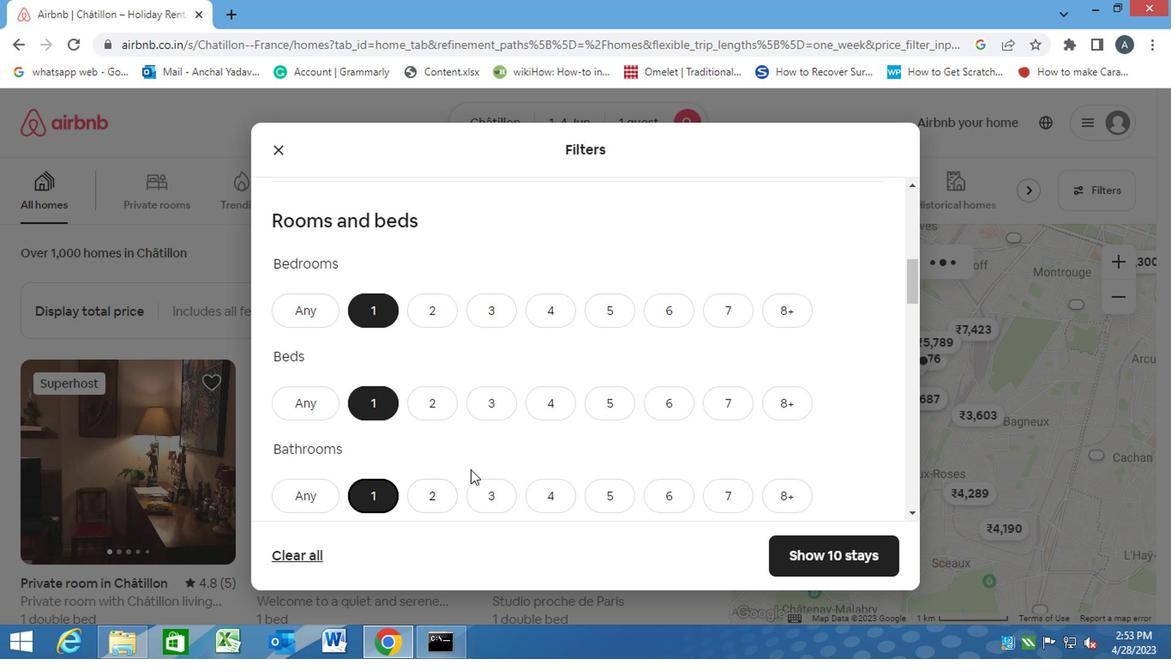 
Action: Mouse scrolled (500, 461) with delta (0, -1)
Screenshot: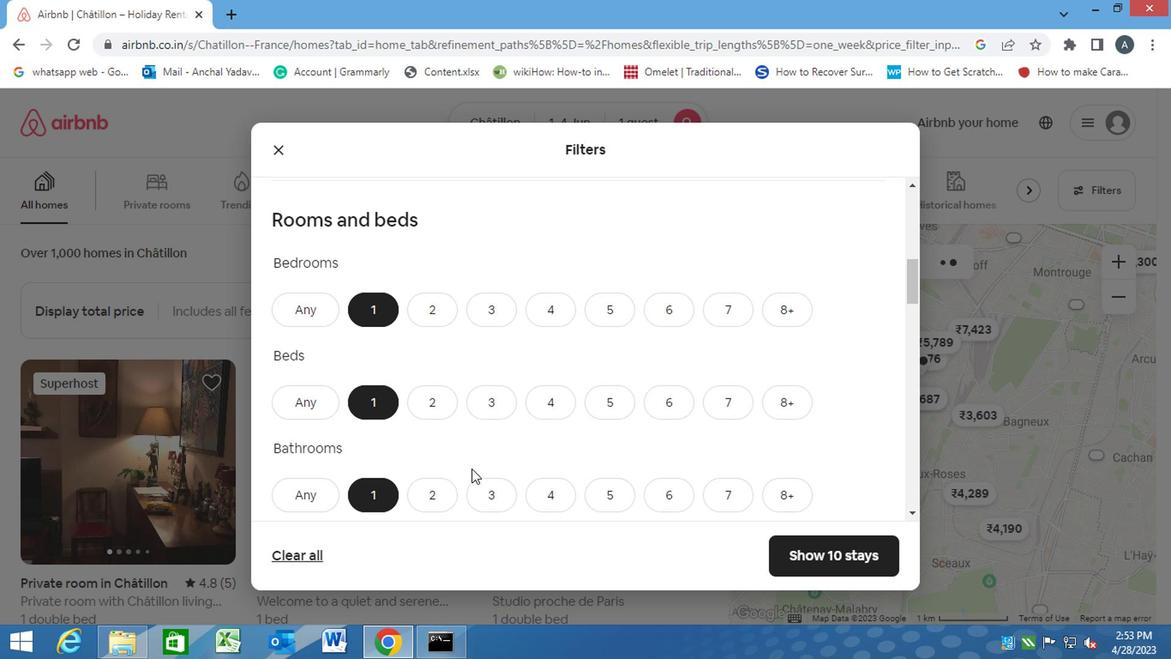 
Action: Mouse scrolled (500, 461) with delta (0, -1)
Screenshot: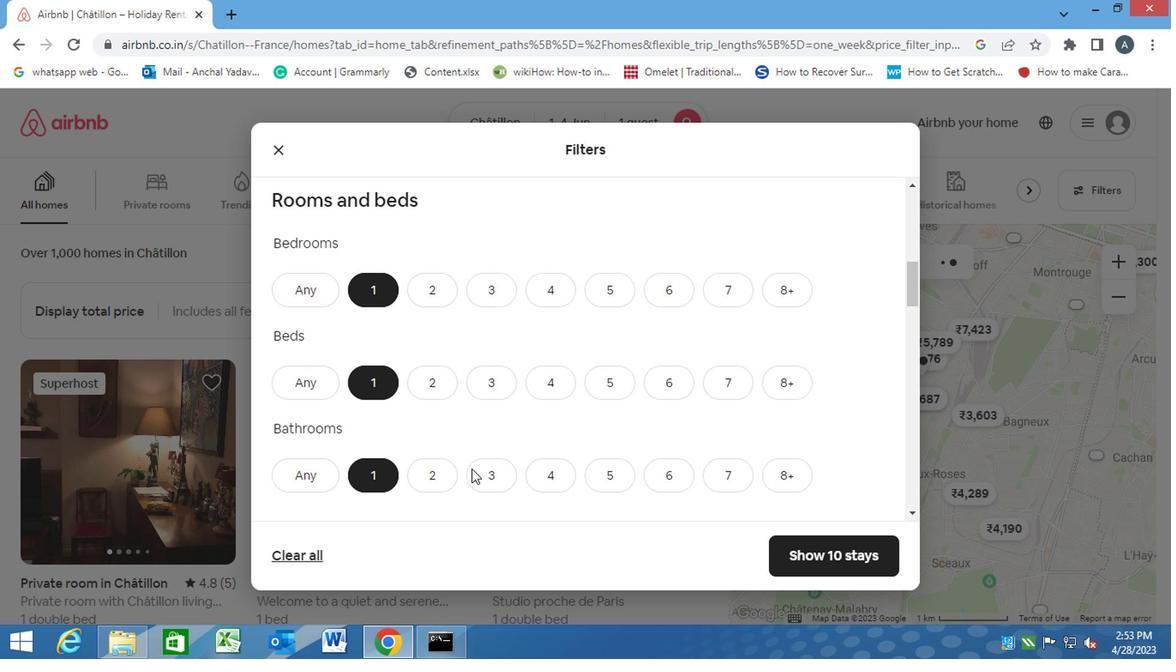 
Action: Mouse scrolled (500, 461) with delta (0, -1)
Screenshot: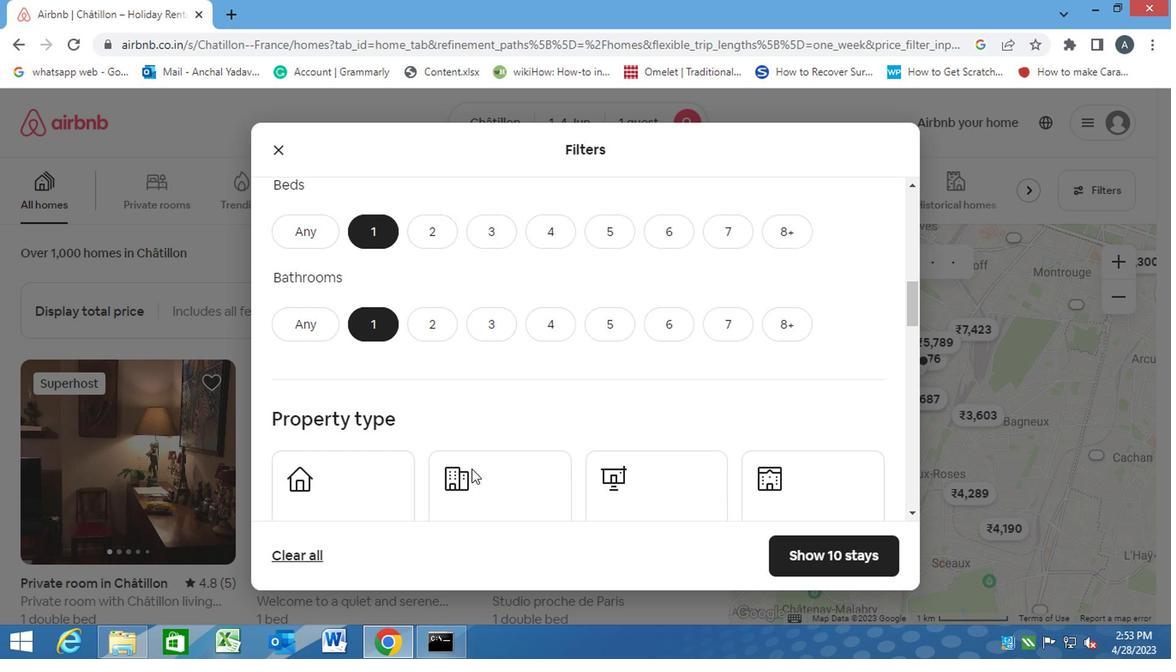 
Action: Mouse moved to (439, 428)
Screenshot: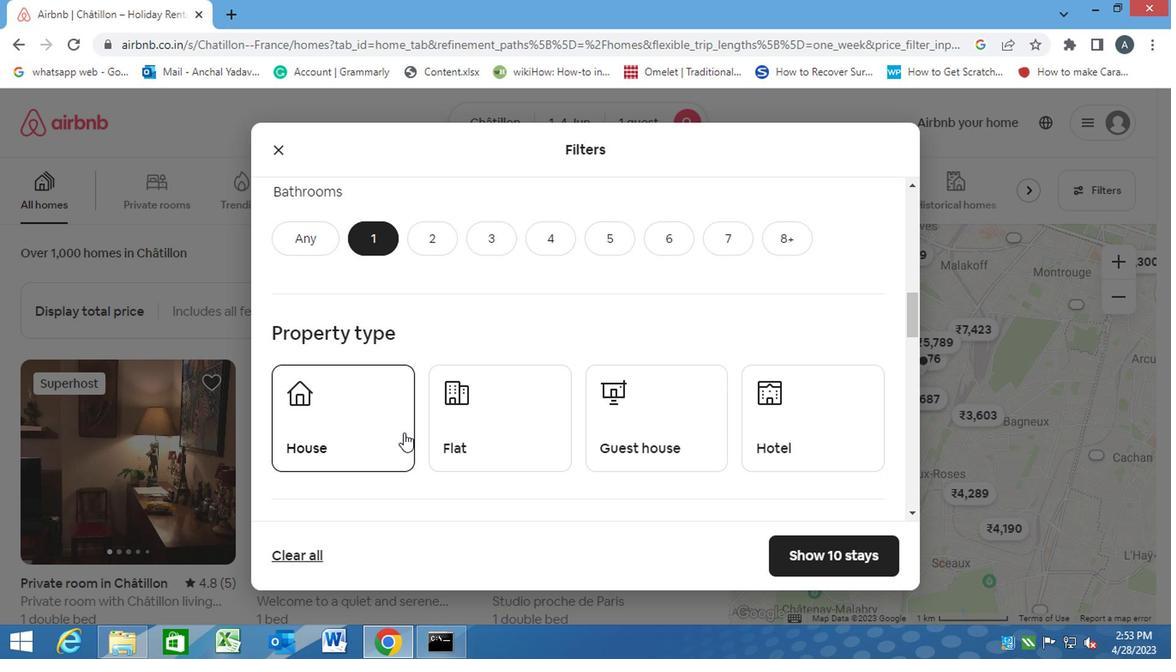 
Action: Mouse pressed left at (439, 428)
Screenshot: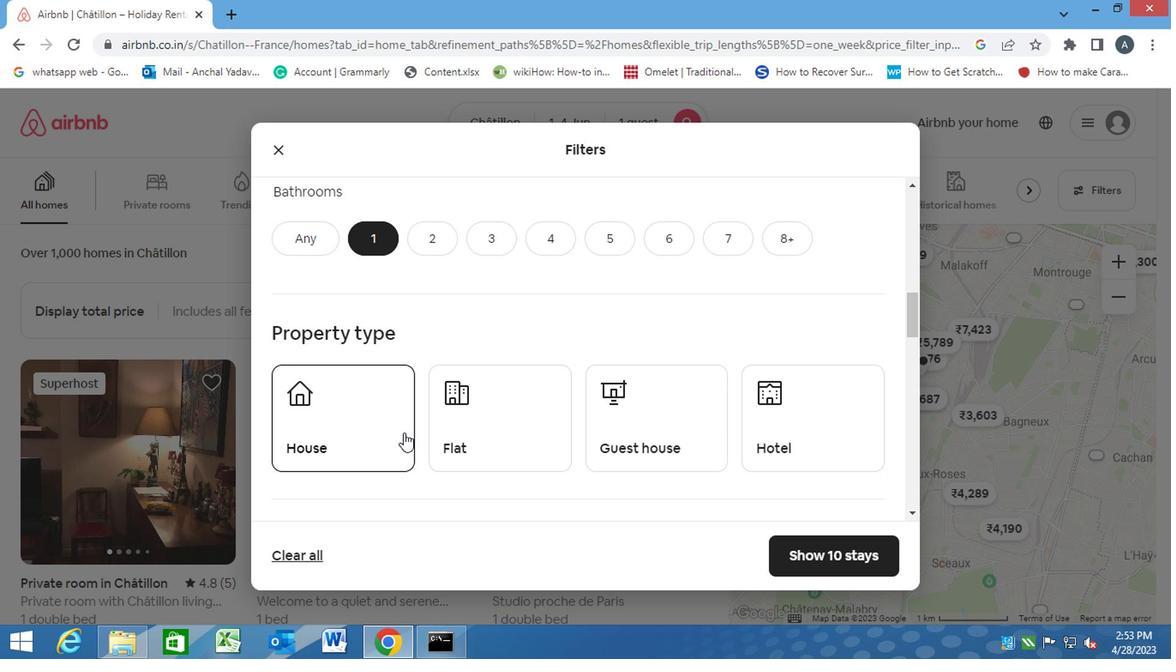 
Action: Mouse moved to (508, 424)
Screenshot: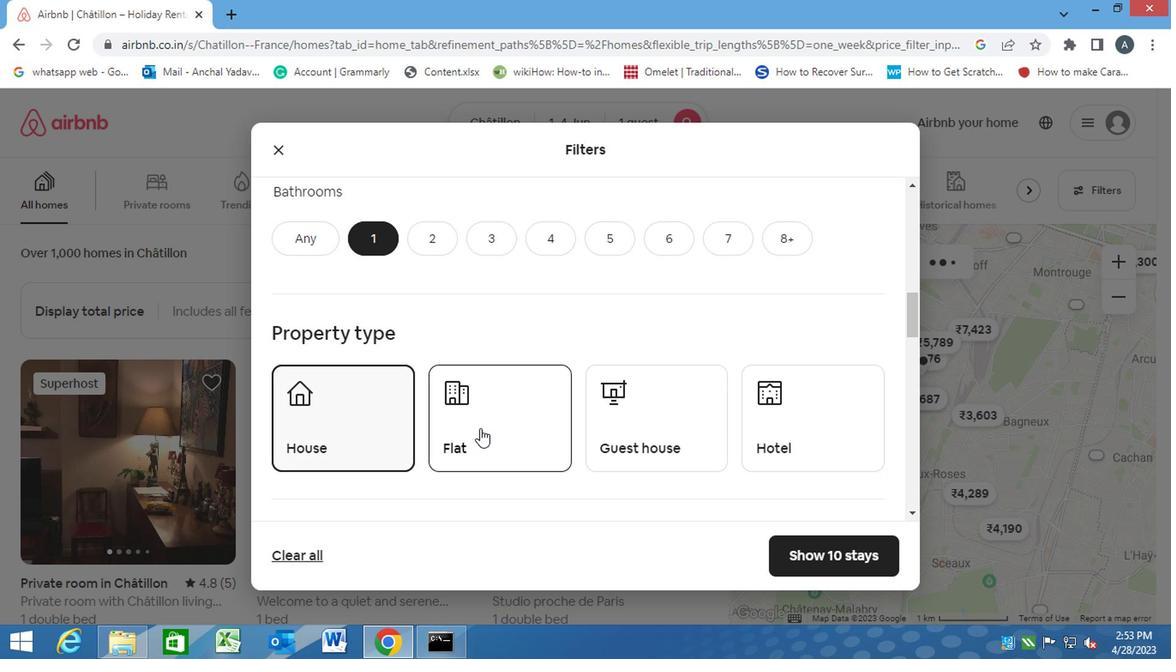 
Action: Mouse pressed left at (508, 424)
Screenshot: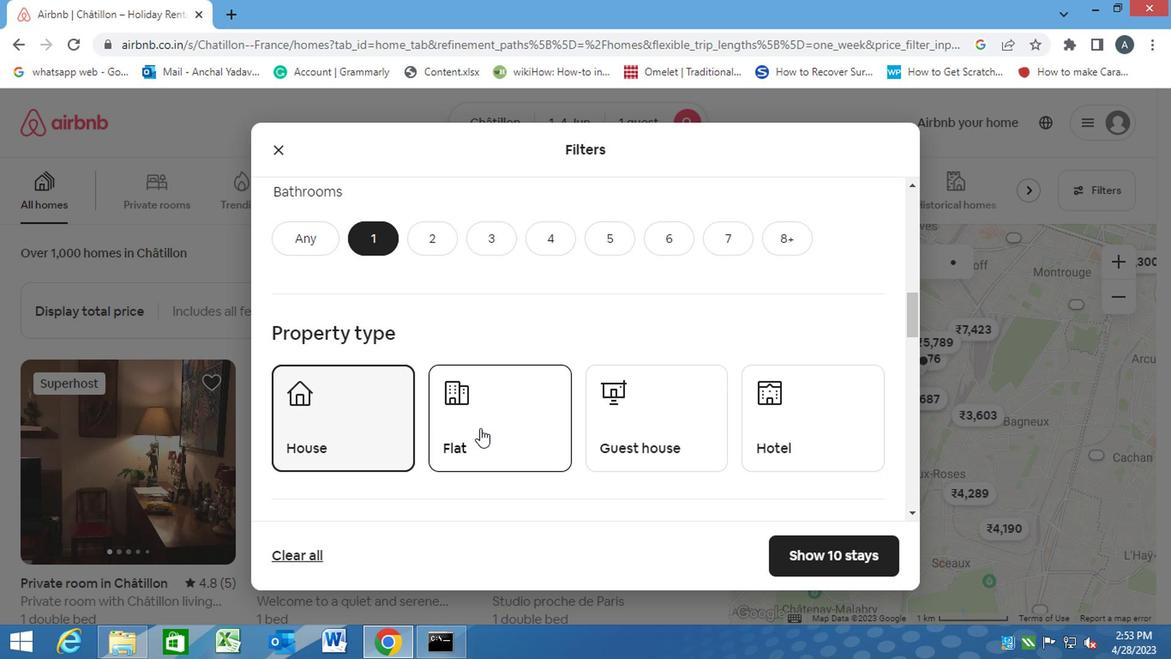 
Action: Mouse moved to (636, 428)
Screenshot: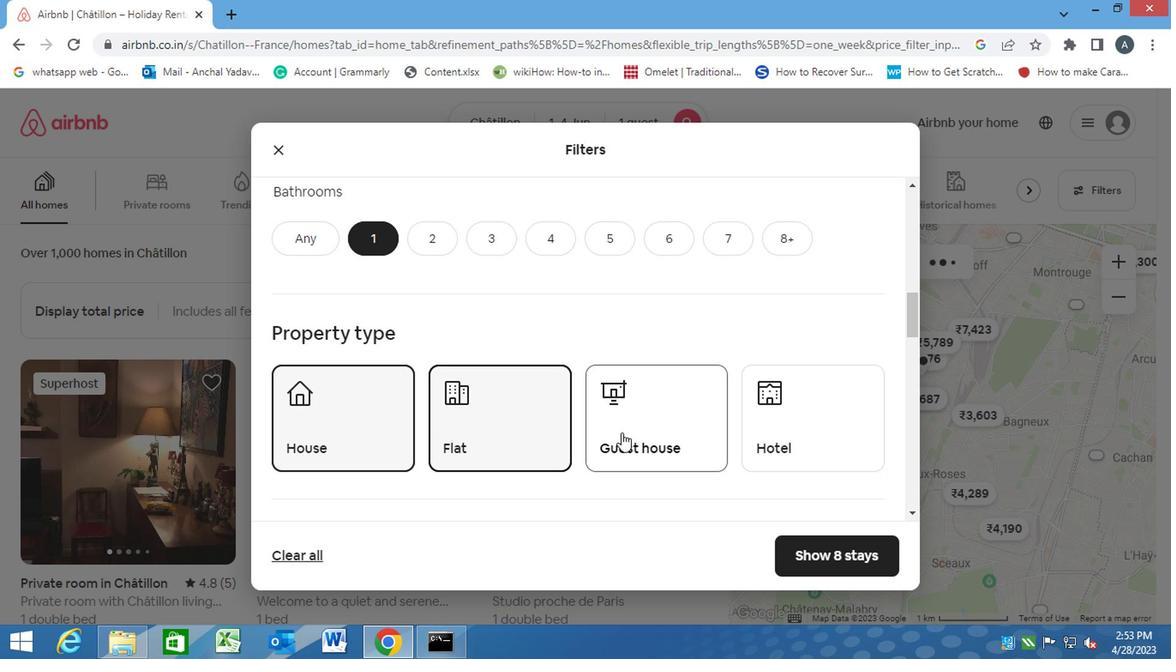 
Action: Mouse pressed left at (636, 428)
Screenshot: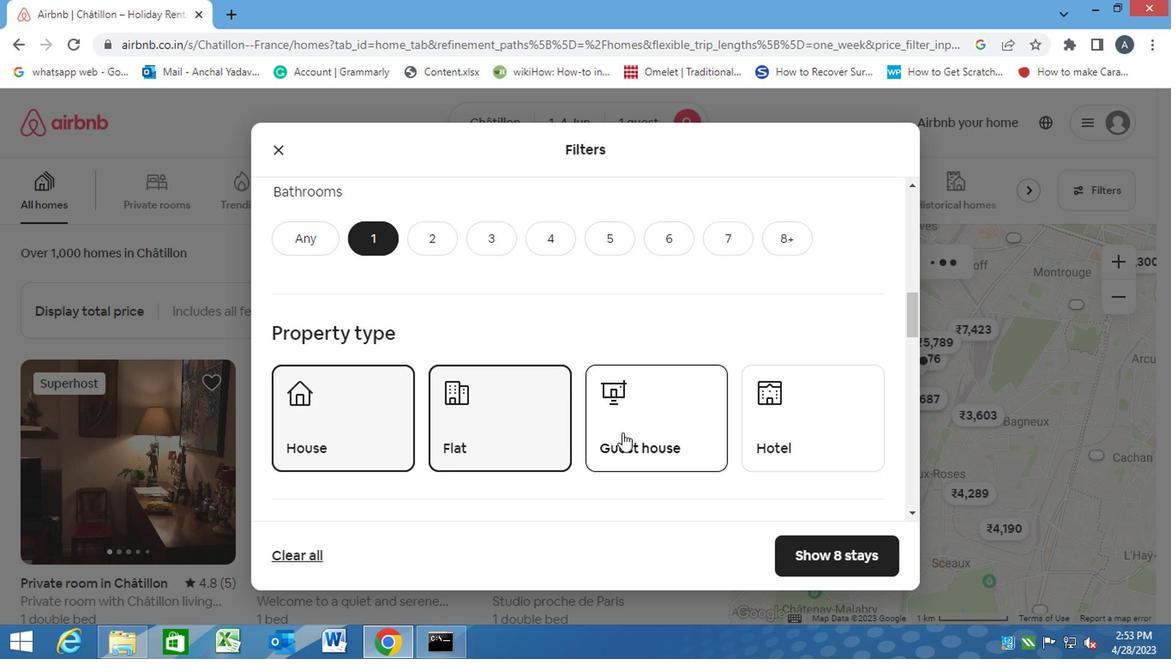 
Action: Mouse moved to (504, 428)
Screenshot: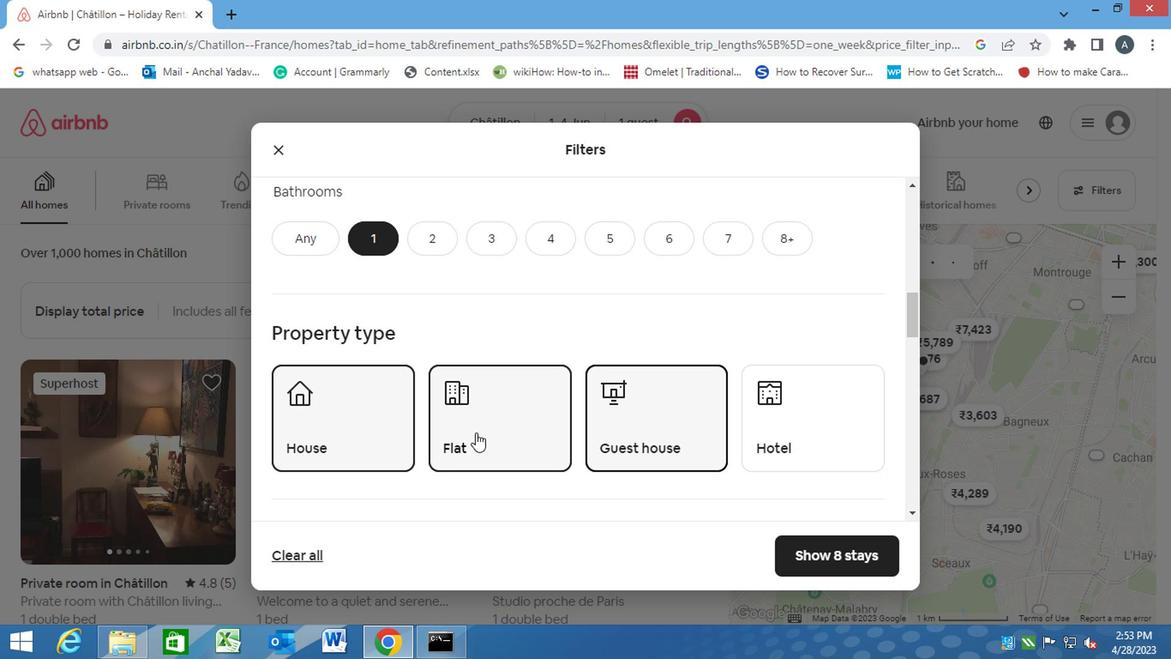 
Action: Mouse scrolled (504, 427) with delta (0, -1)
Screenshot: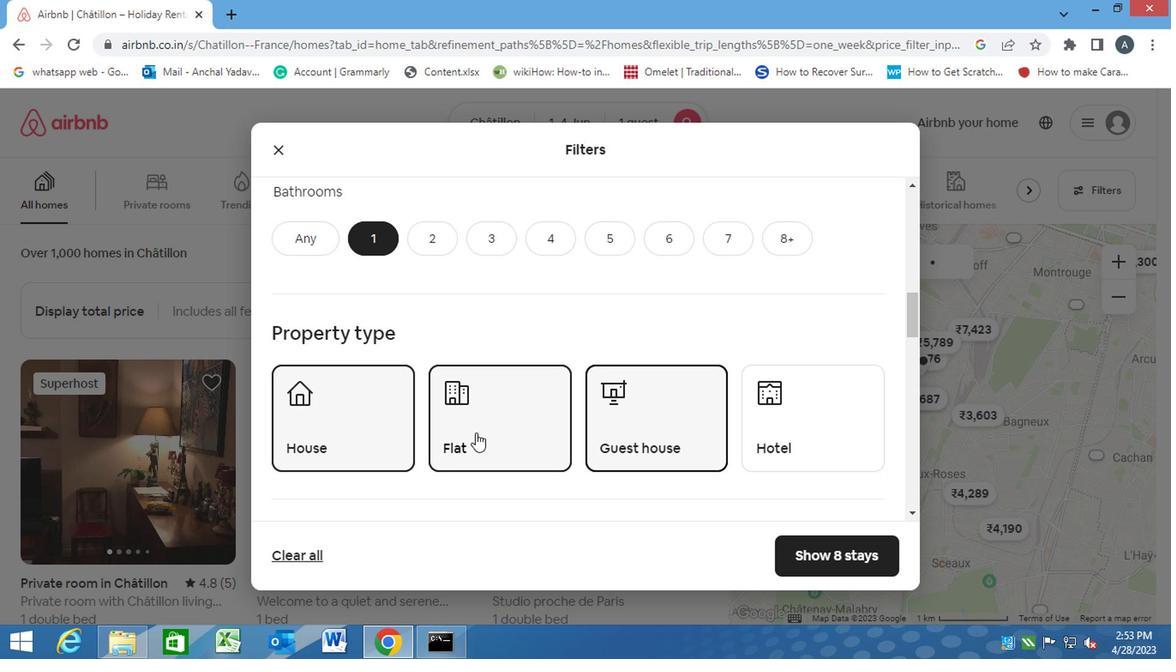 
Action: Mouse scrolled (504, 427) with delta (0, -1)
Screenshot: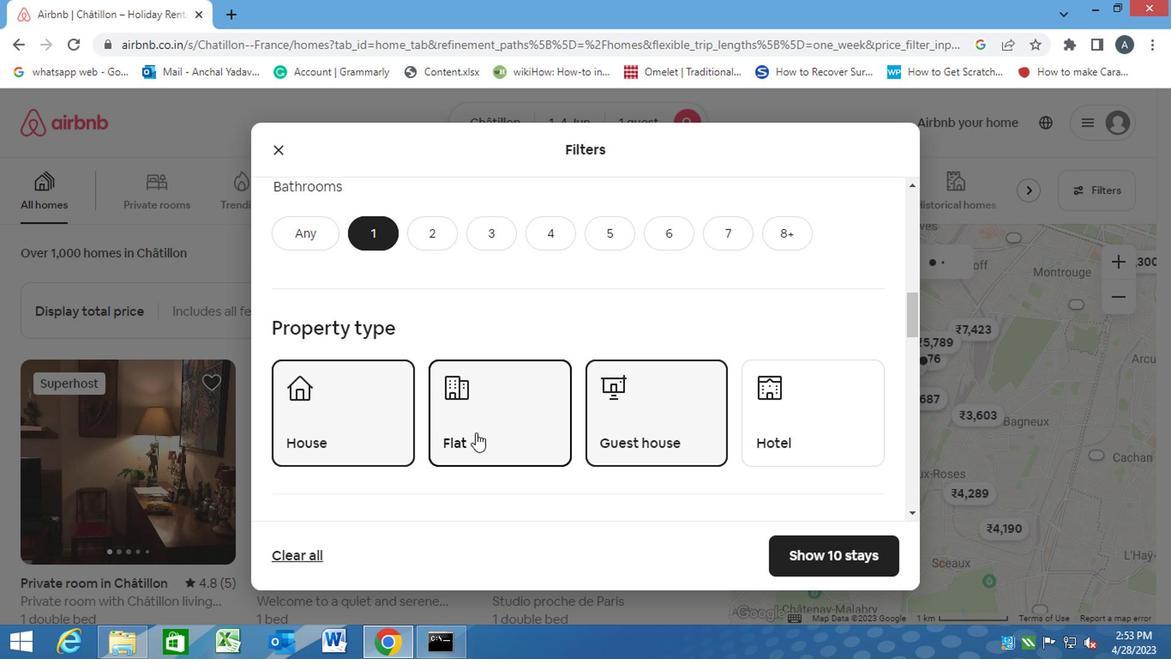 
Action: Mouse scrolled (504, 427) with delta (0, -1)
Screenshot: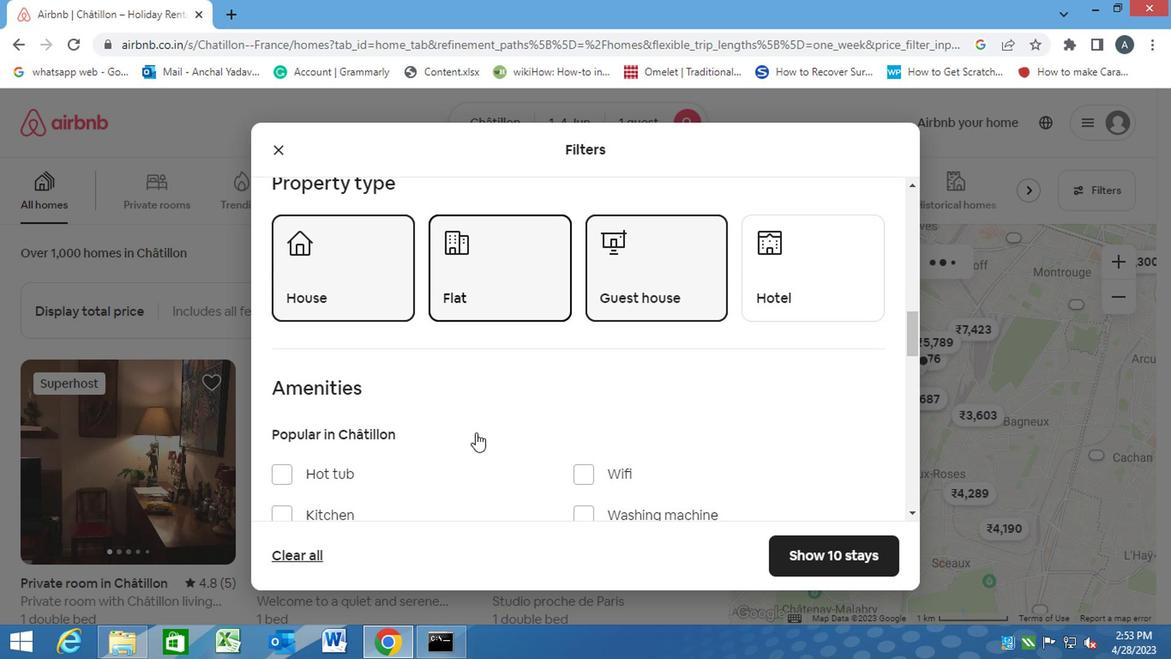 
Action: Mouse moved to (600, 360)
Screenshot: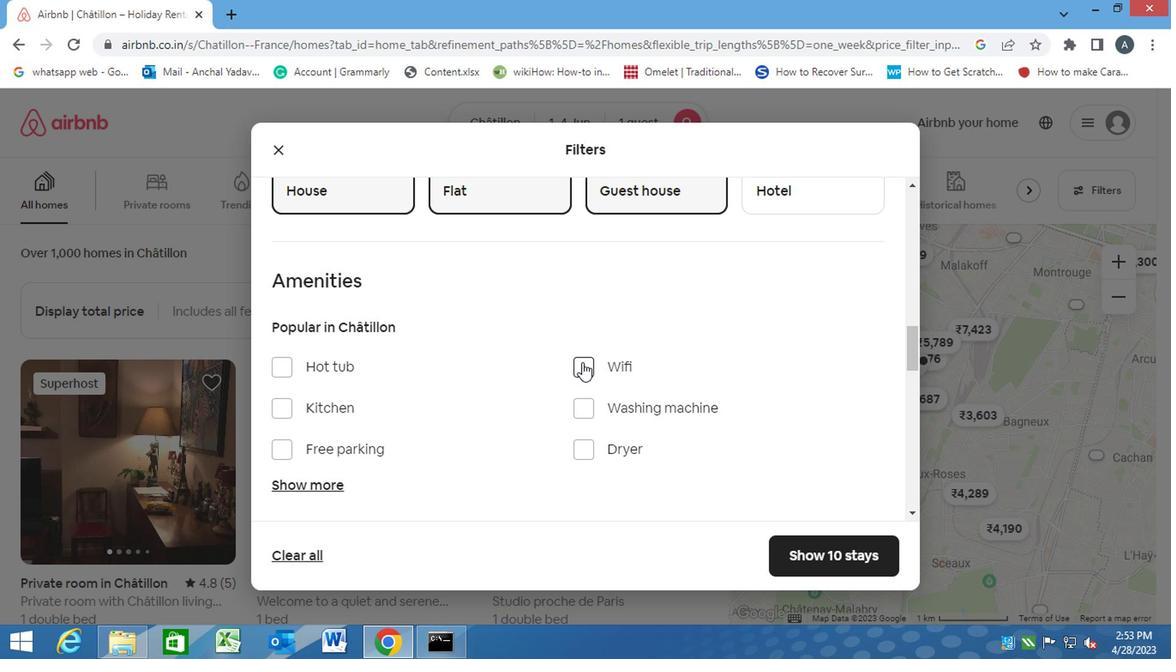 
Action: Mouse pressed left at (600, 360)
Screenshot: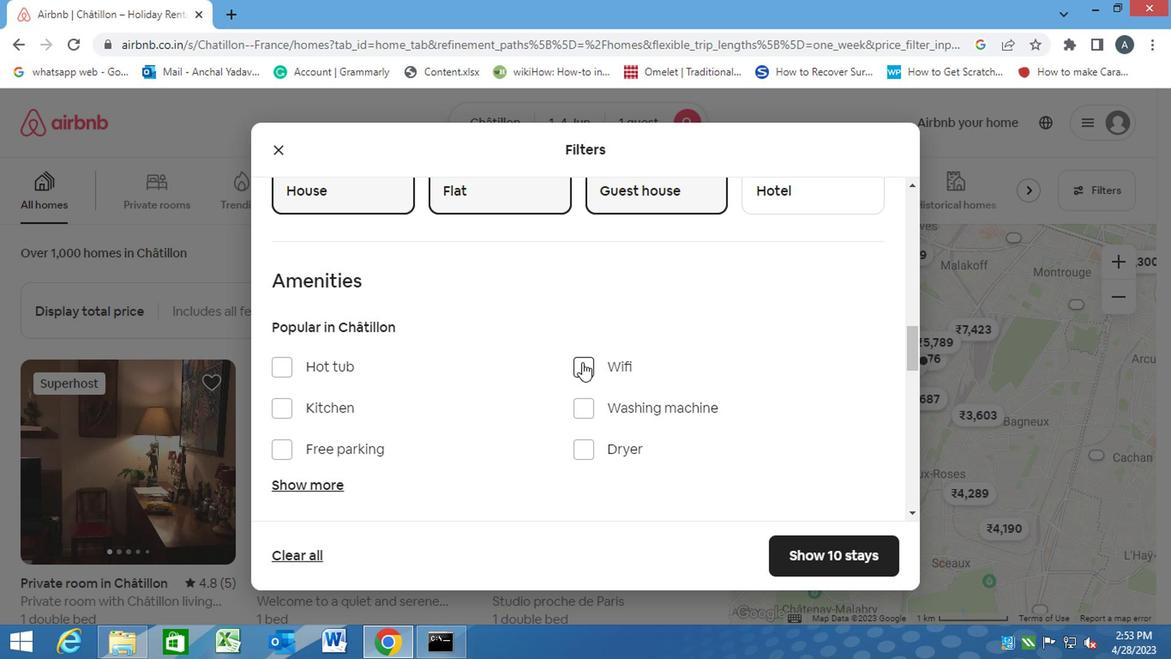 
Action: Mouse moved to (600, 413)
Screenshot: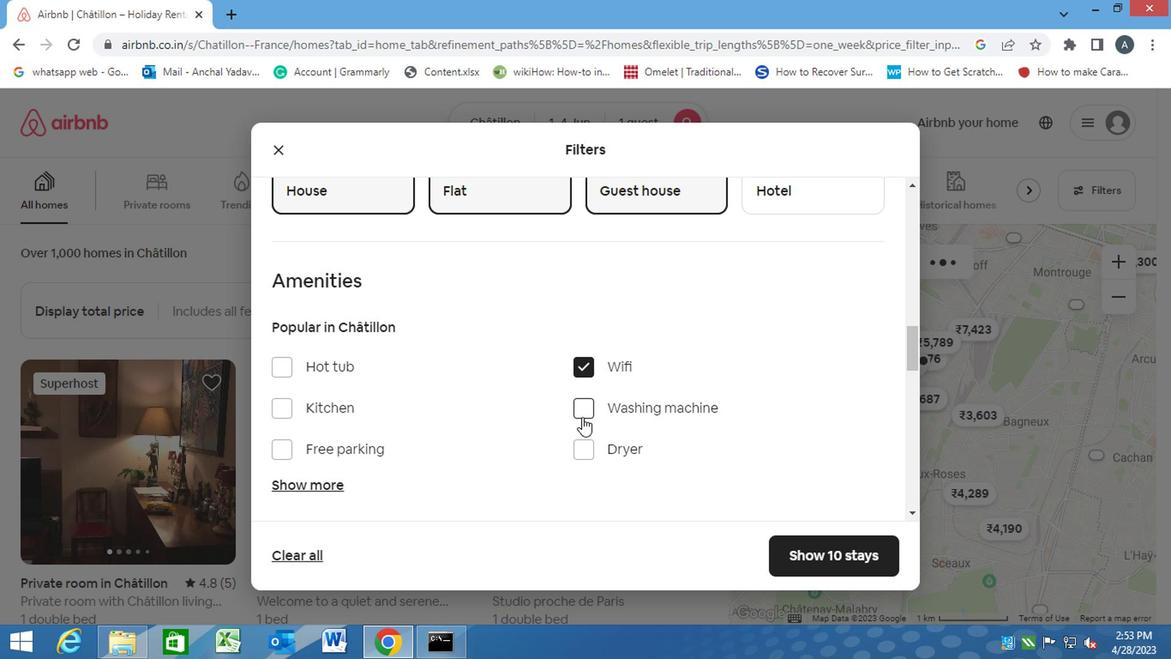 
Action: Mouse pressed left at (600, 413)
Screenshot: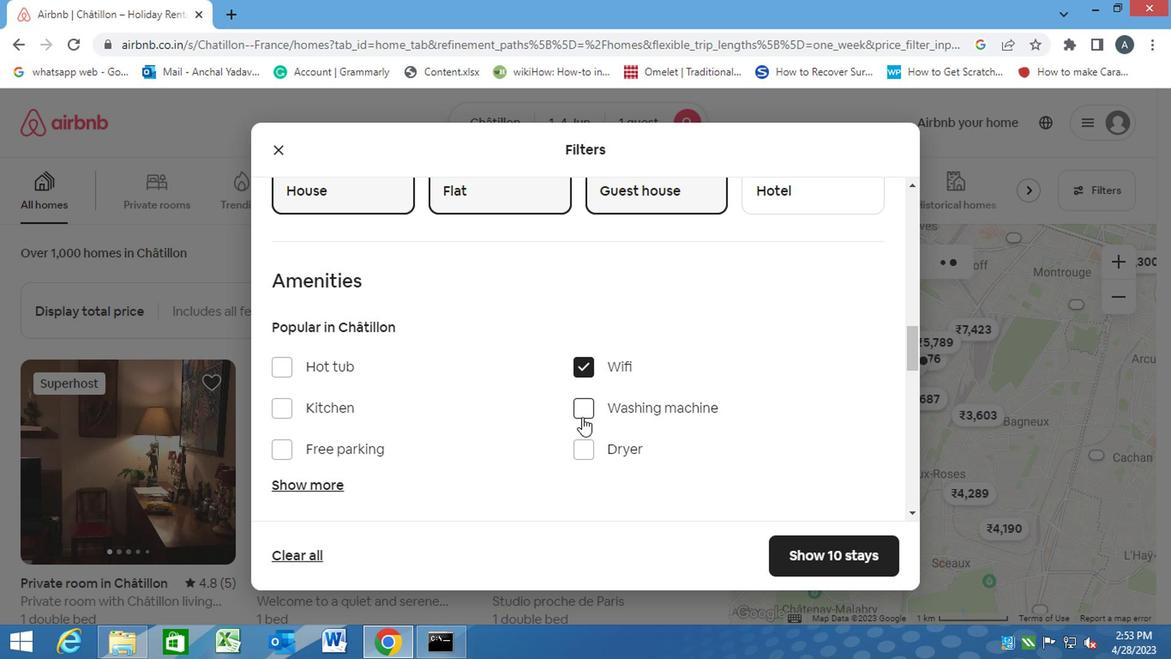 
Action: Mouse moved to (552, 427)
Screenshot: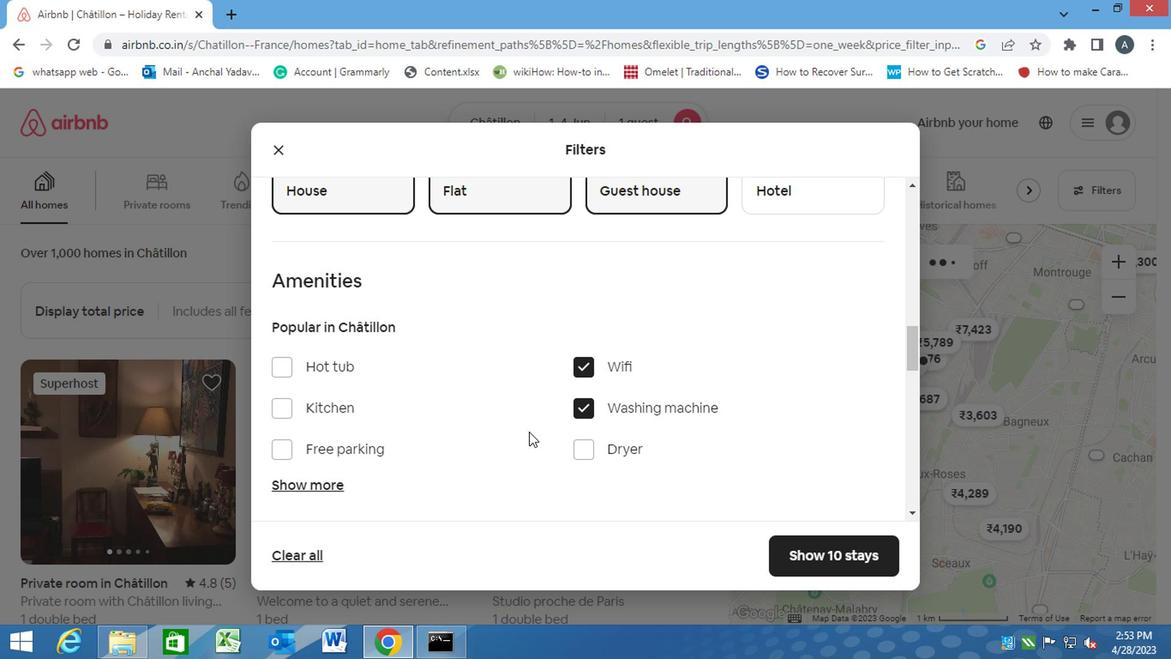 
Action: Mouse scrolled (552, 426) with delta (0, 0)
Screenshot: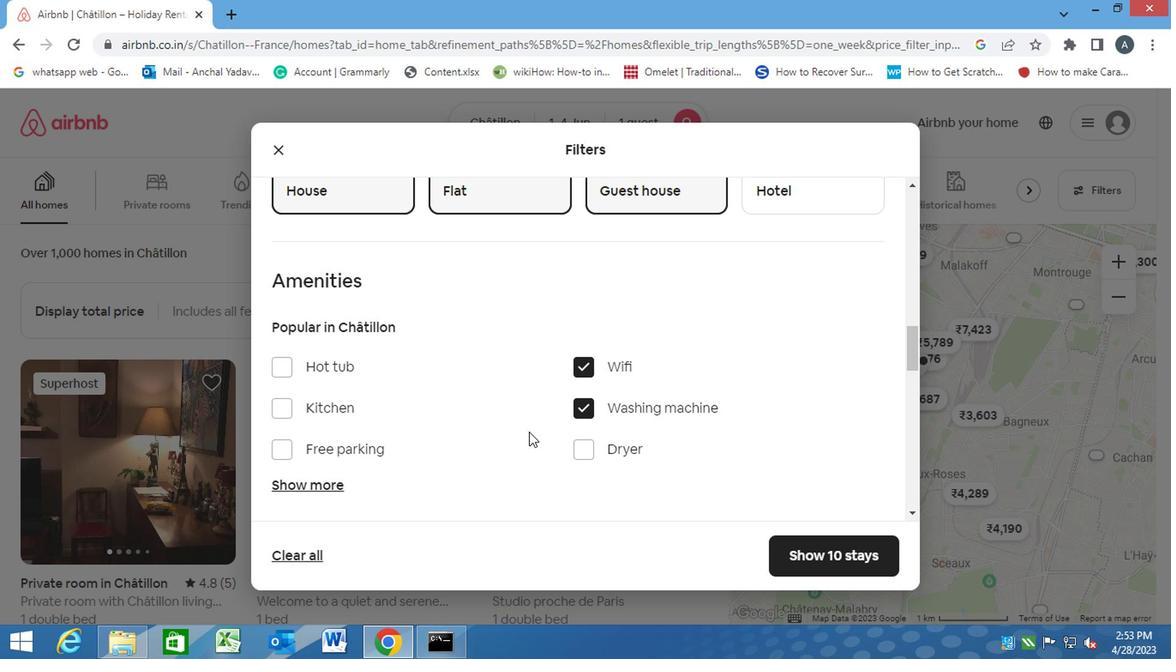 
Action: Mouse scrolled (552, 426) with delta (0, 0)
Screenshot: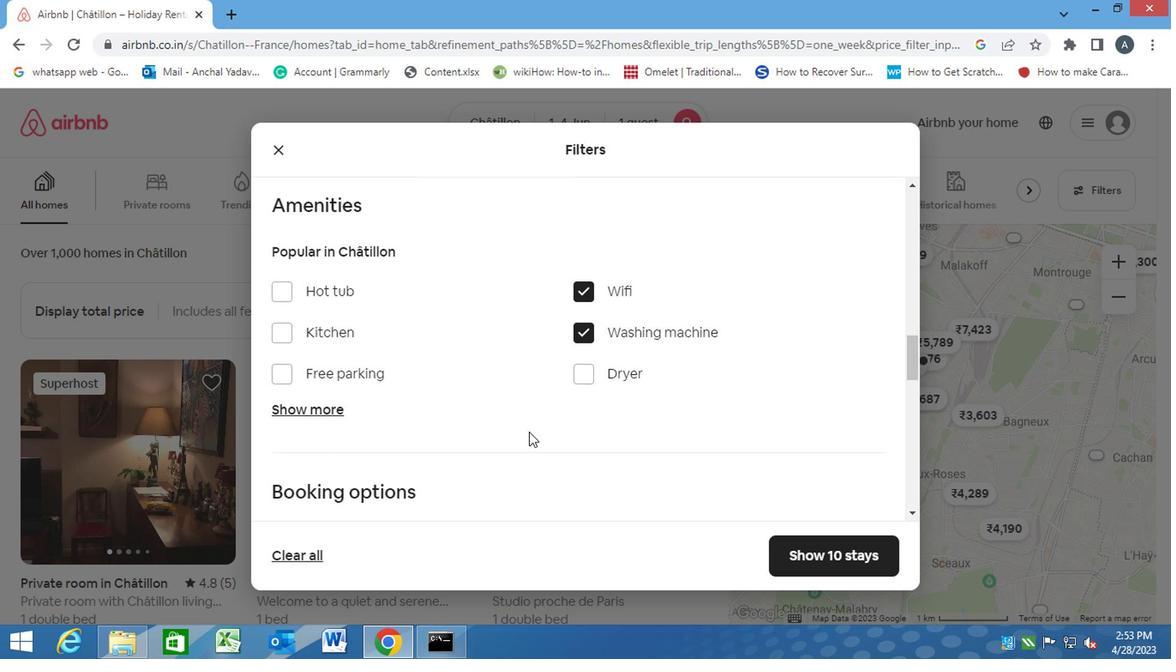 
Action: Mouse scrolled (552, 426) with delta (0, 0)
Screenshot: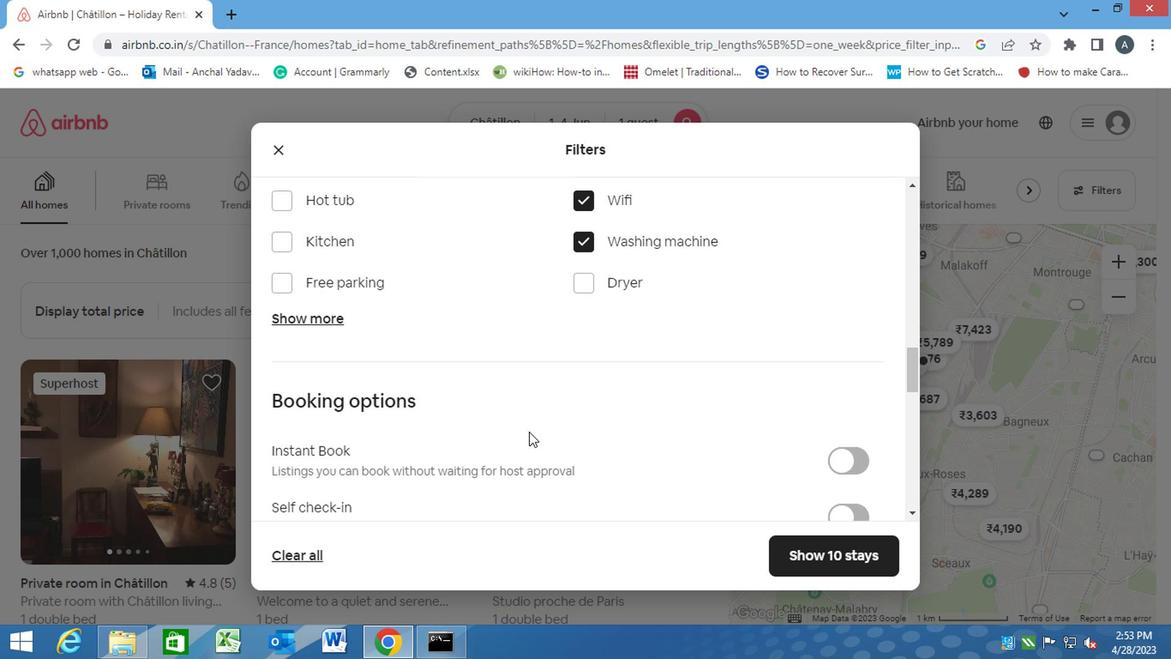 
Action: Mouse moved to (825, 424)
Screenshot: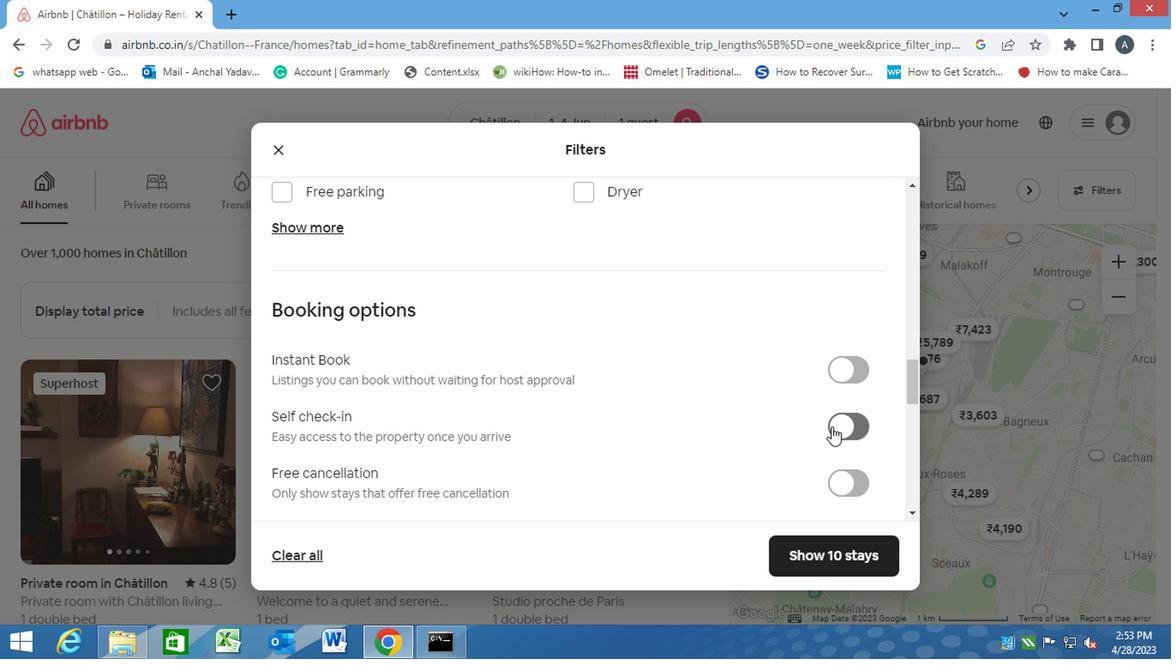 
Action: Mouse pressed left at (825, 424)
Screenshot: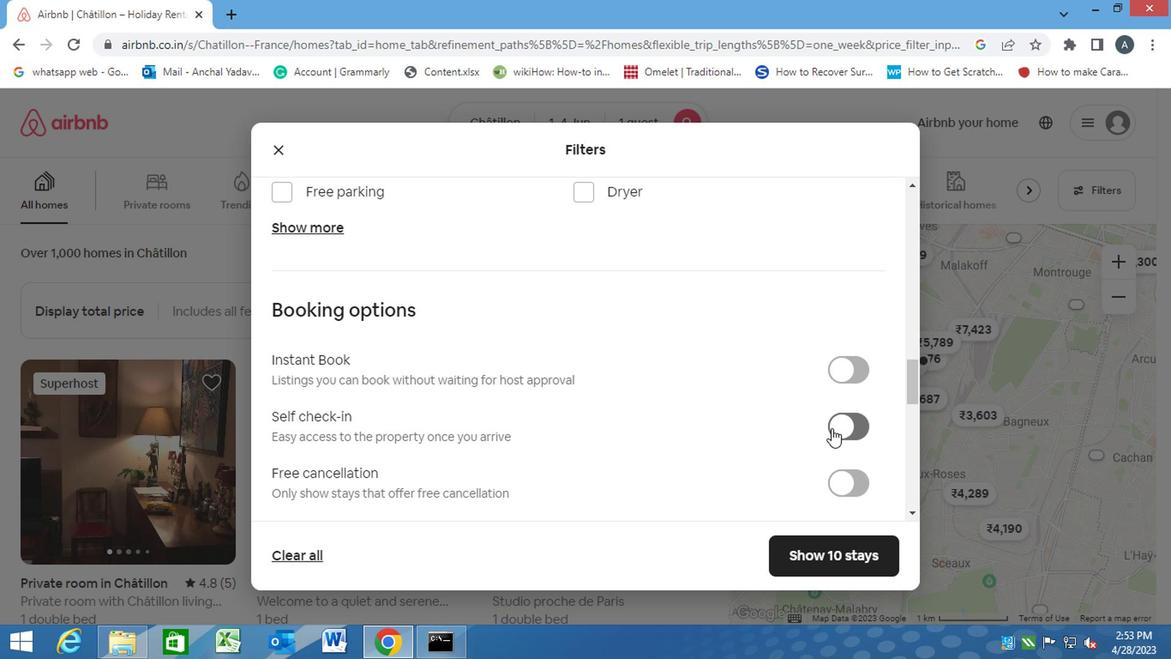 
Action: Mouse moved to (706, 442)
Screenshot: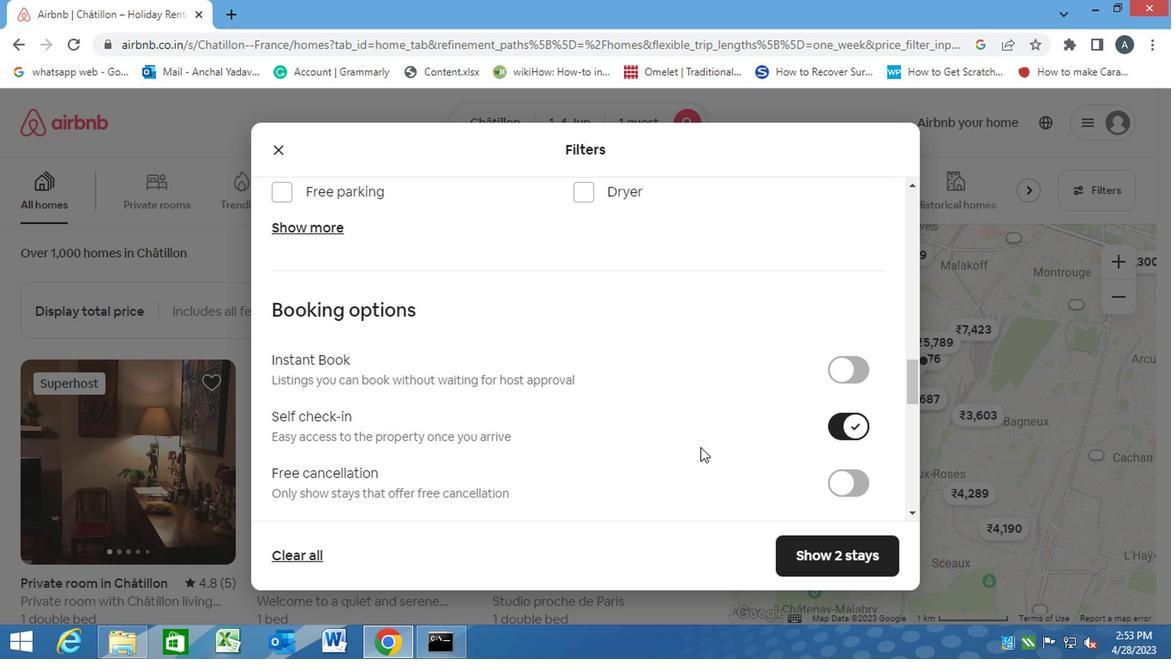 
Action: Mouse scrolled (706, 441) with delta (0, -1)
Screenshot: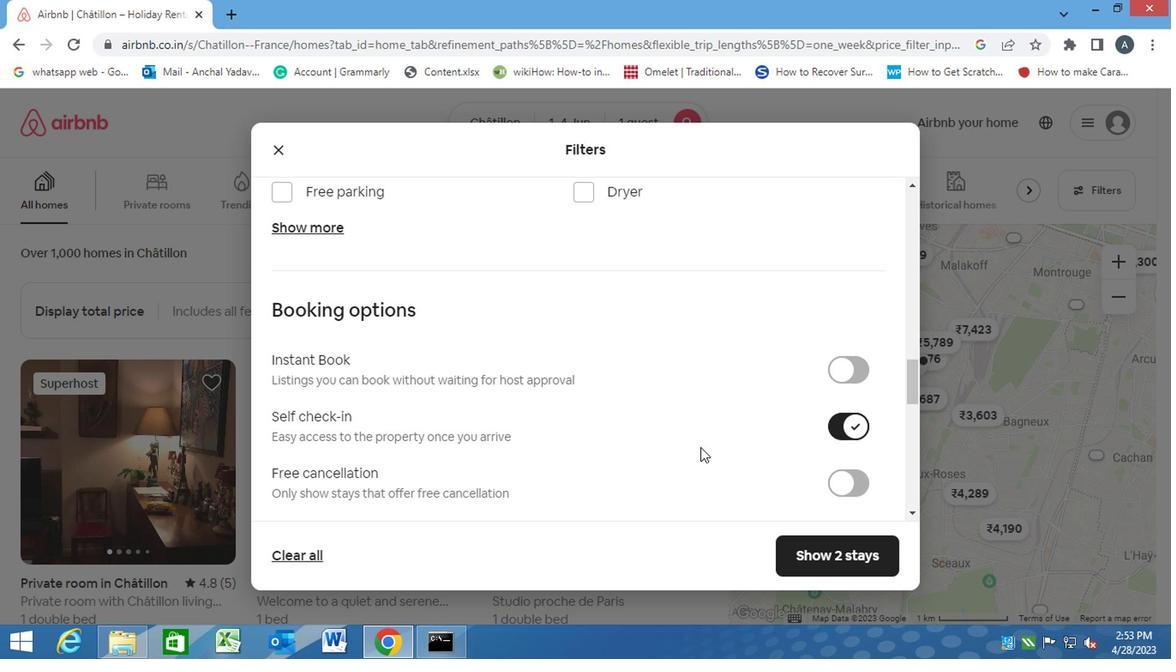 
Action: Mouse scrolled (706, 441) with delta (0, -1)
Screenshot: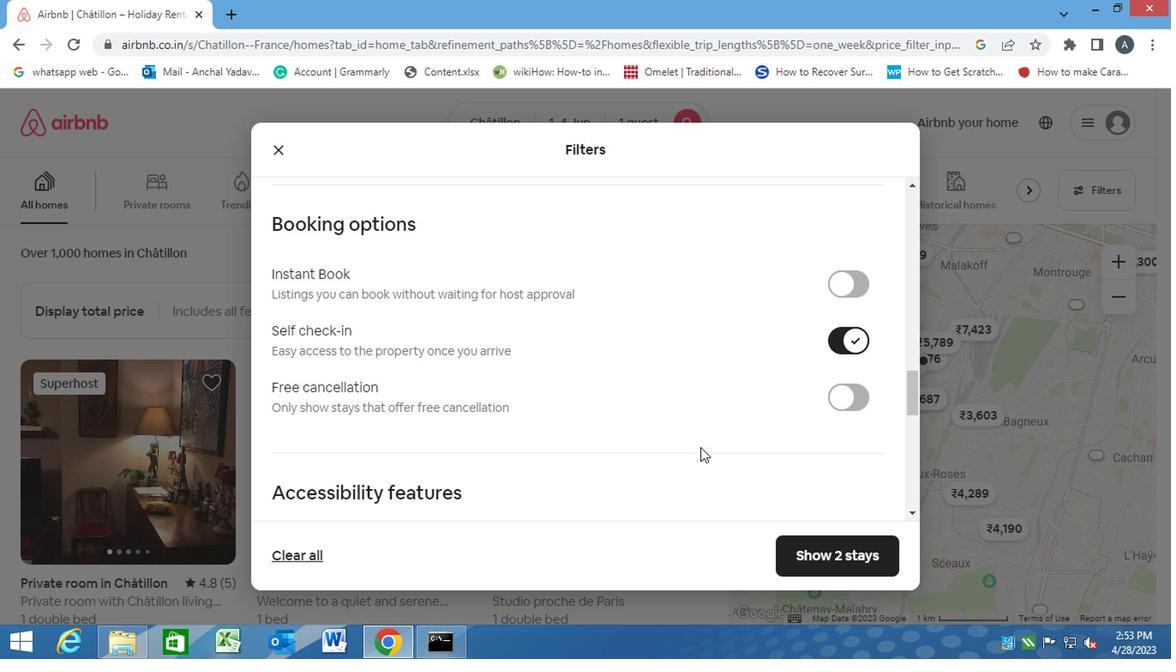 
Action: Mouse scrolled (706, 441) with delta (0, -1)
Screenshot: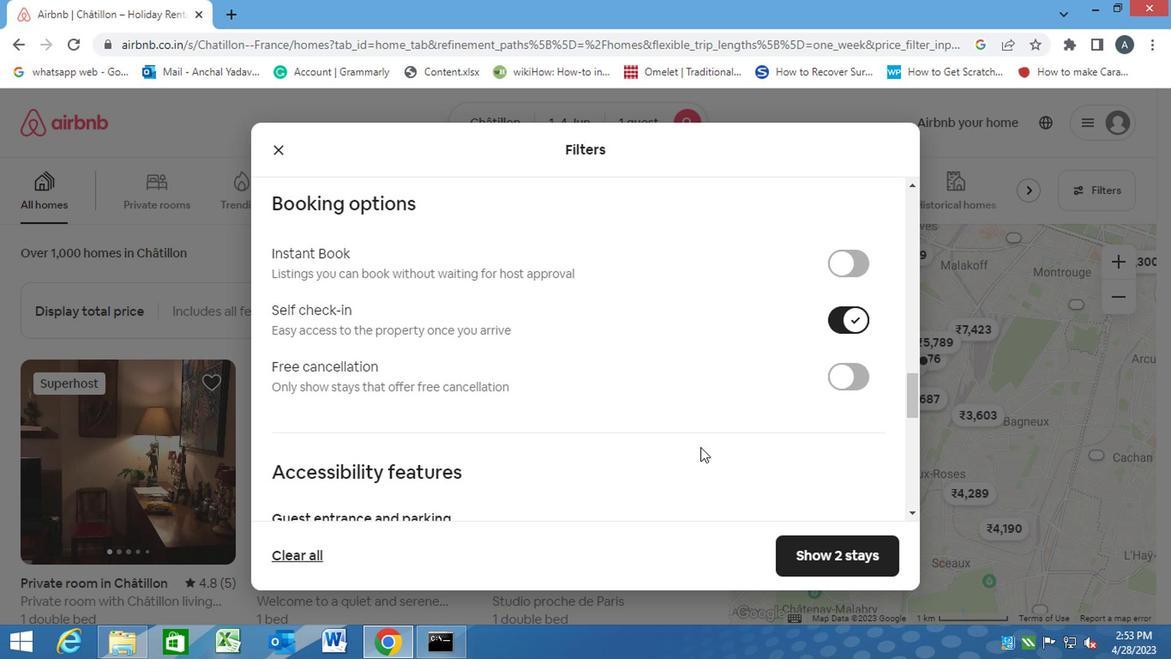 
Action: Mouse scrolled (706, 441) with delta (0, -1)
Screenshot: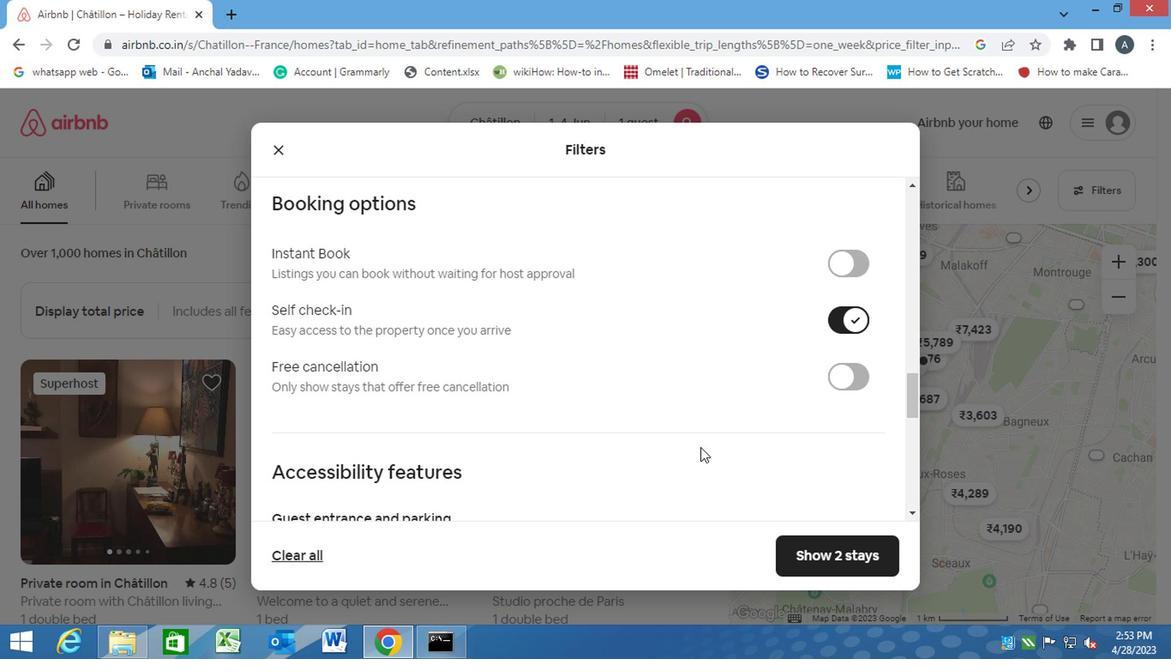 
Action: Mouse scrolled (706, 441) with delta (0, -1)
Screenshot: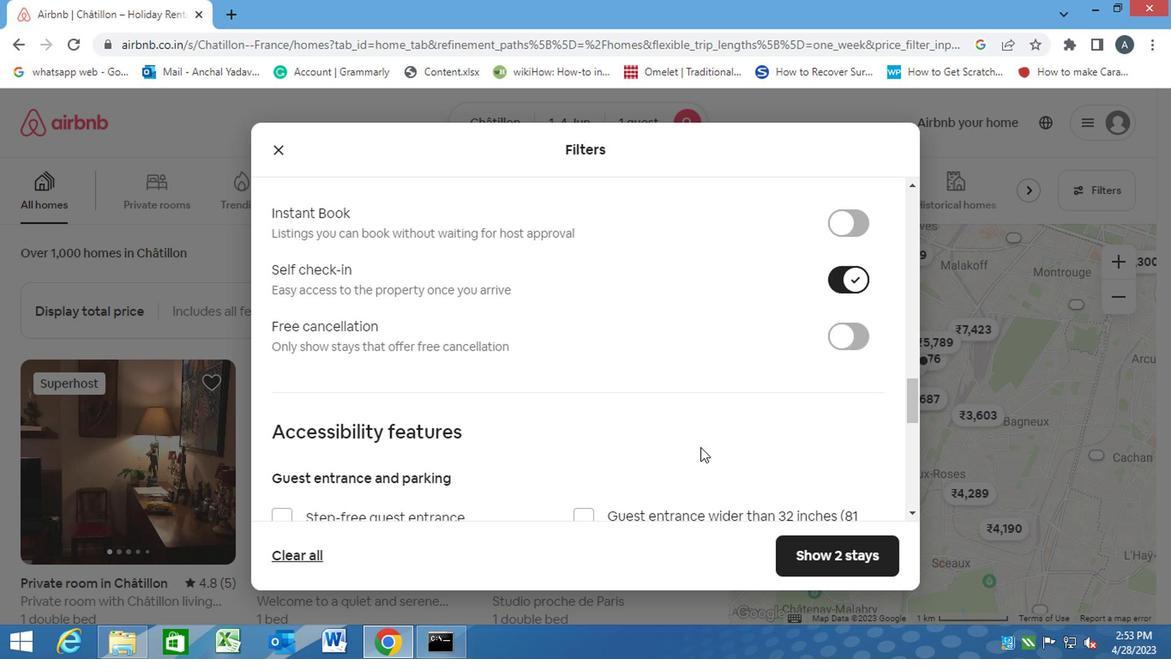 
Action: Mouse moved to (699, 441)
Screenshot: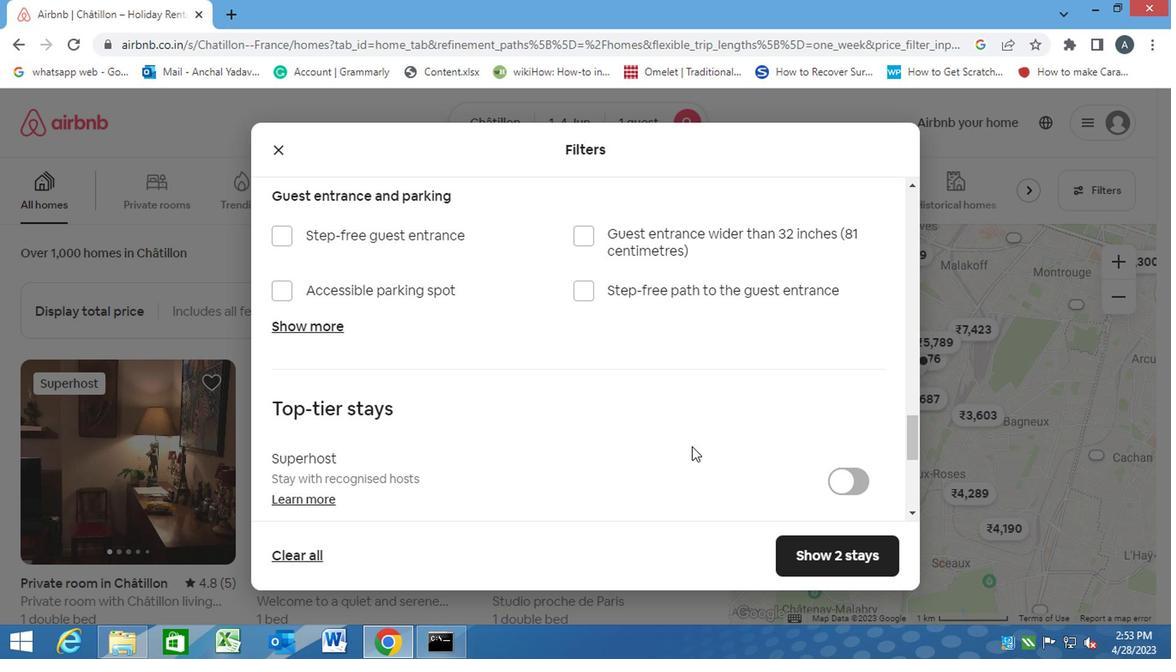 
Action: Mouse scrolled (699, 440) with delta (0, 0)
Screenshot: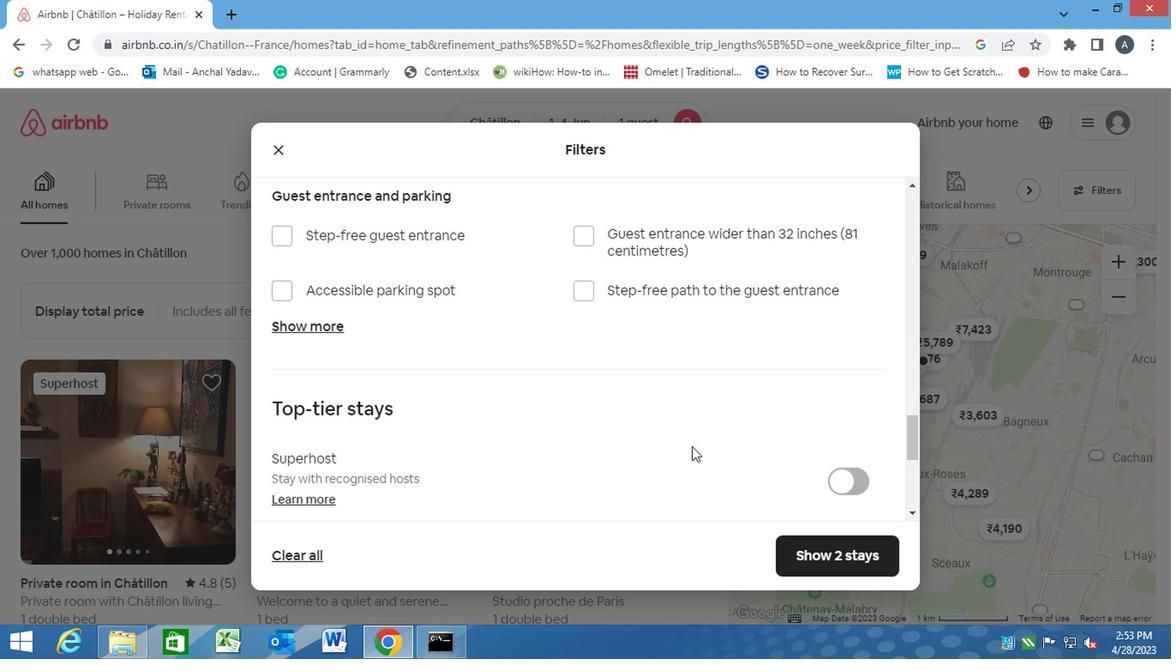 
Action: Mouse moved to (697, 441)
Screenshot: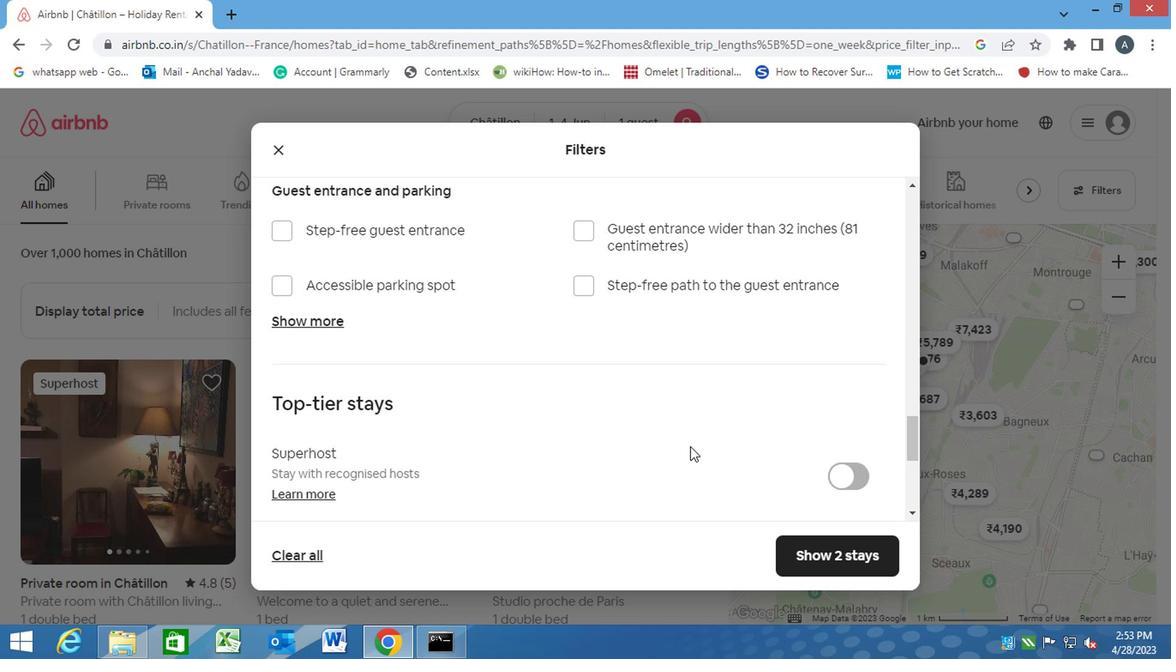 
Action: Mouse scrolled (697, 440) with delta (0, 0)
Screenshot: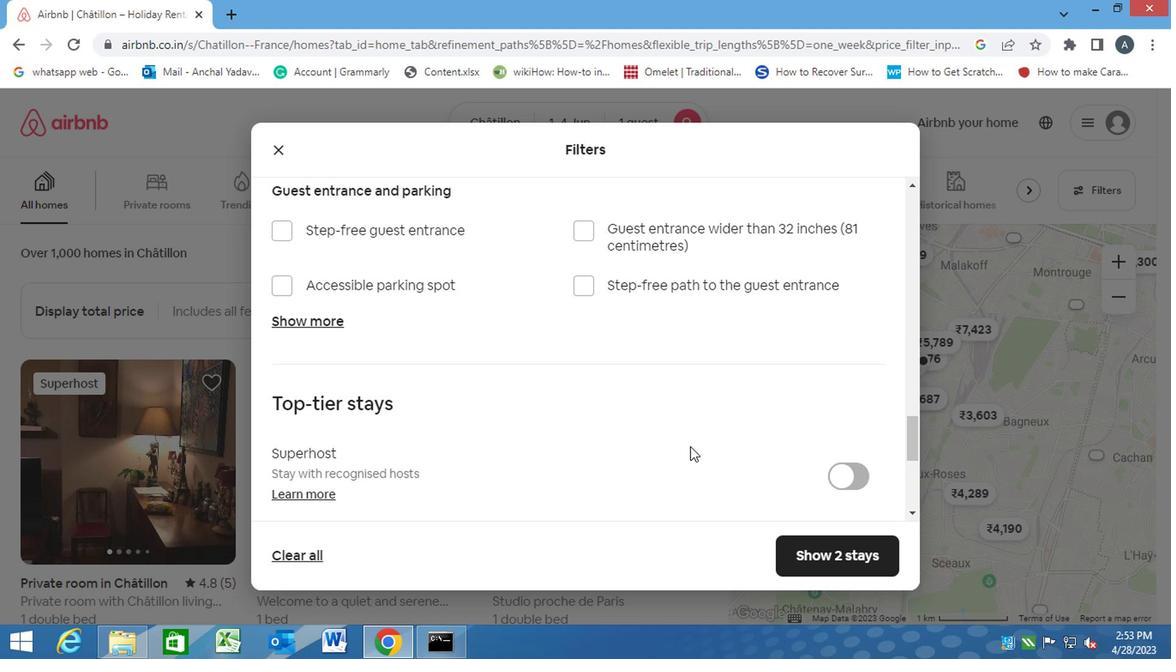 
Action: Mouse moved to (697, 441)
Screenshot: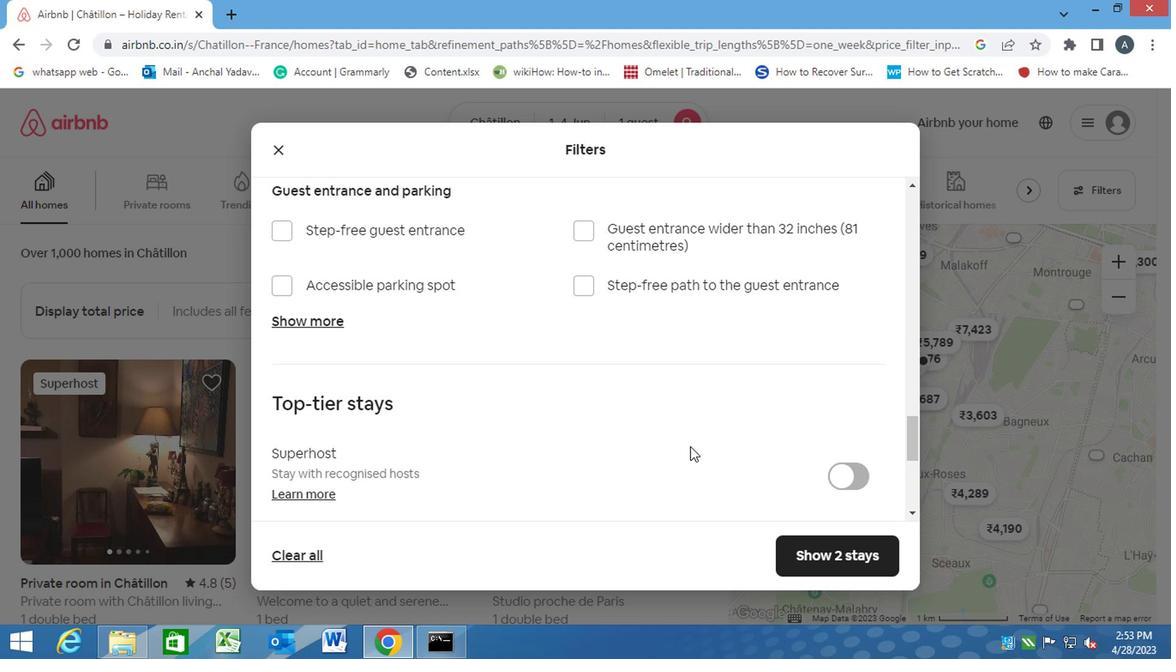 
Action: Mouse scrolled (697, 440) with delta (0, 0)
Screenshot: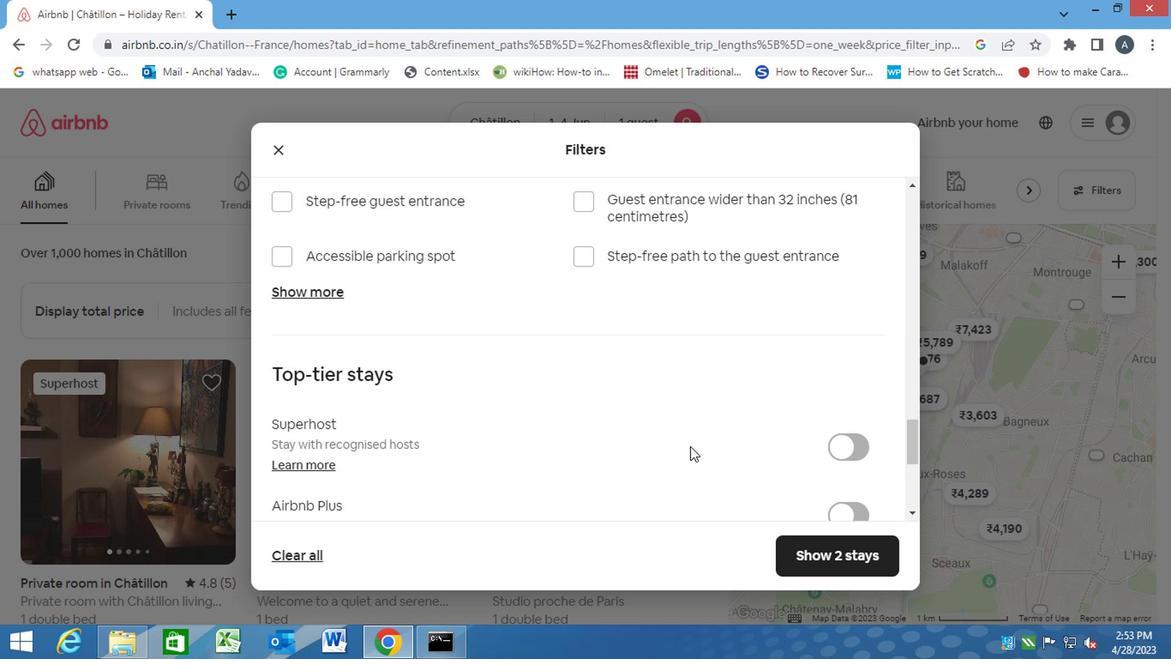 
Action: Mouse moved to (662, 445)
Screenshot: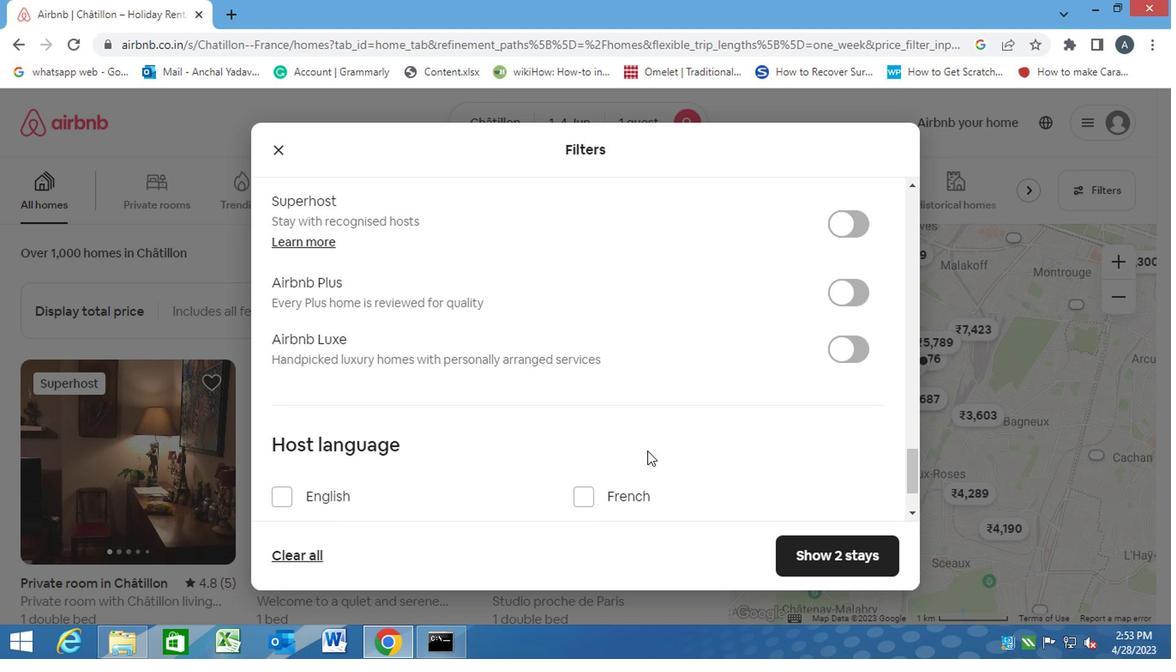 
Action: Mouse scrolled (662, 444) with delta (0, 0)
Screenshot: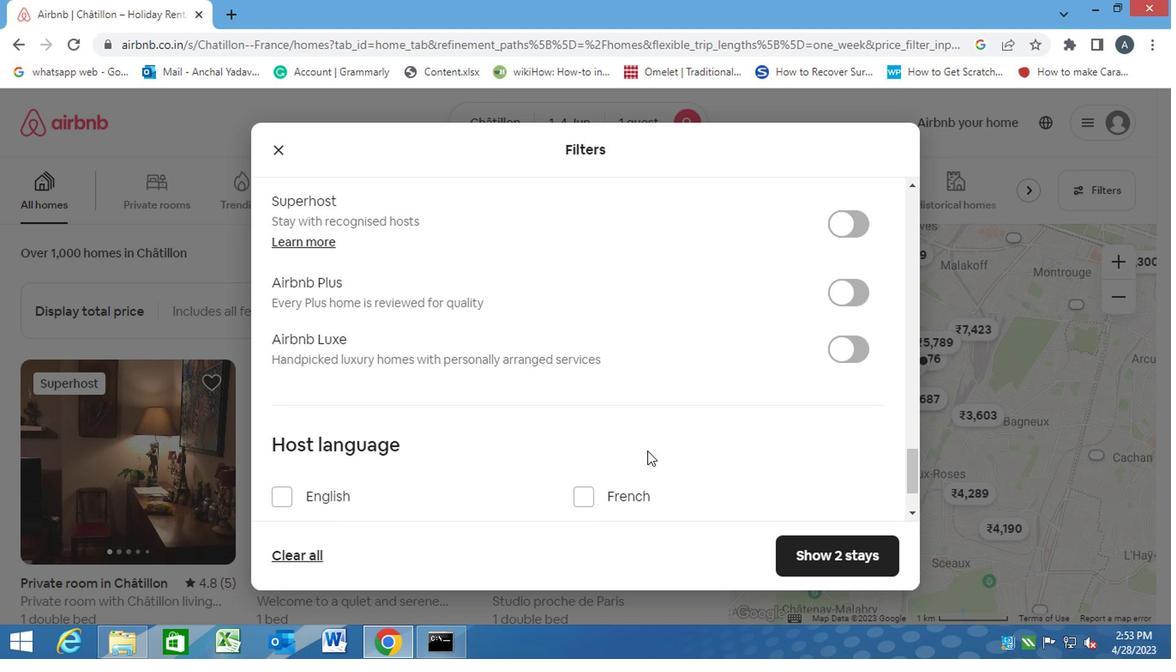 
Action: Mouse moved to (659, 445)
Screenshot: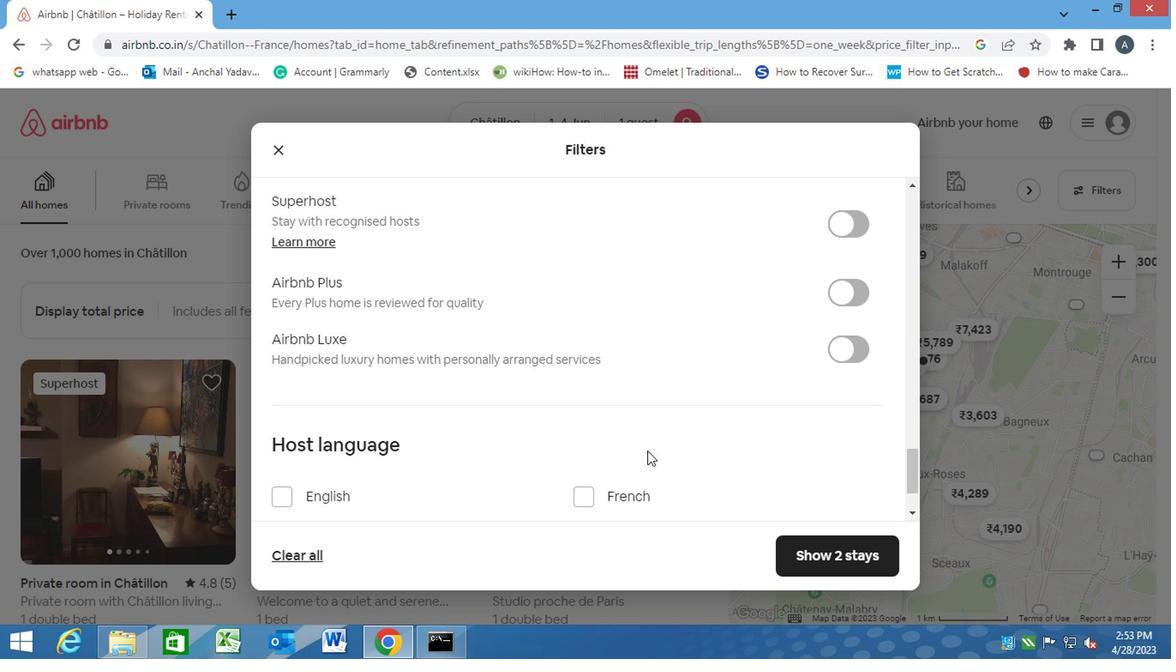 
Action: Mouse scrolled (659, 444) with delta (0, 0)
Screenshot: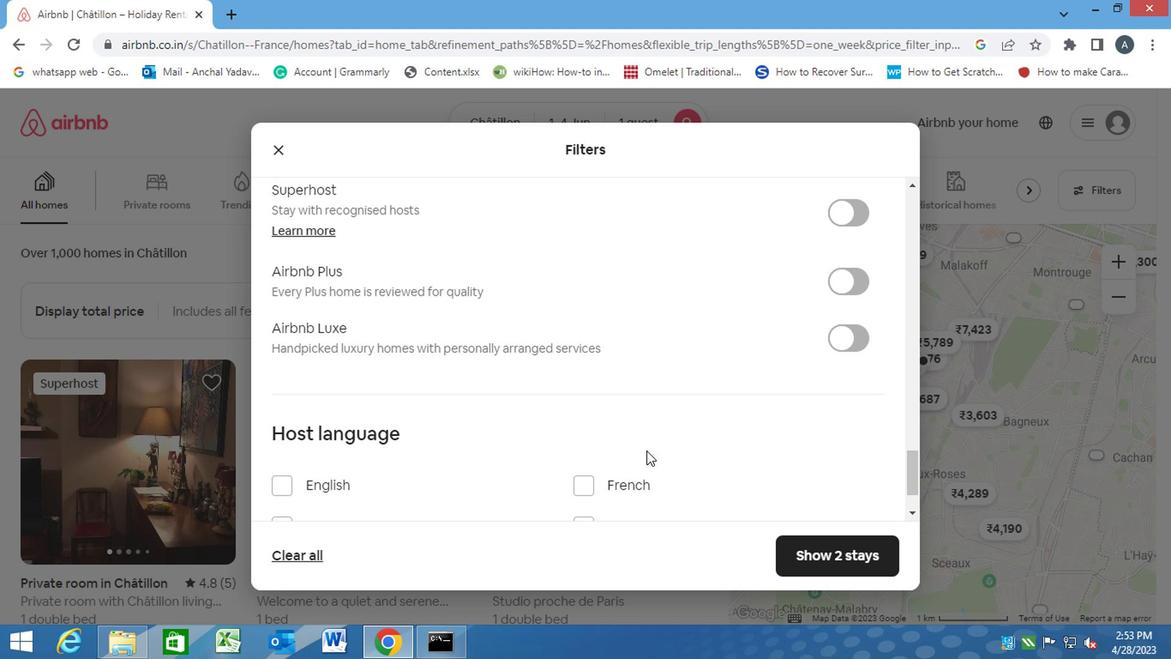 
Action: Mouse moved to (331, 397)
Screenshot: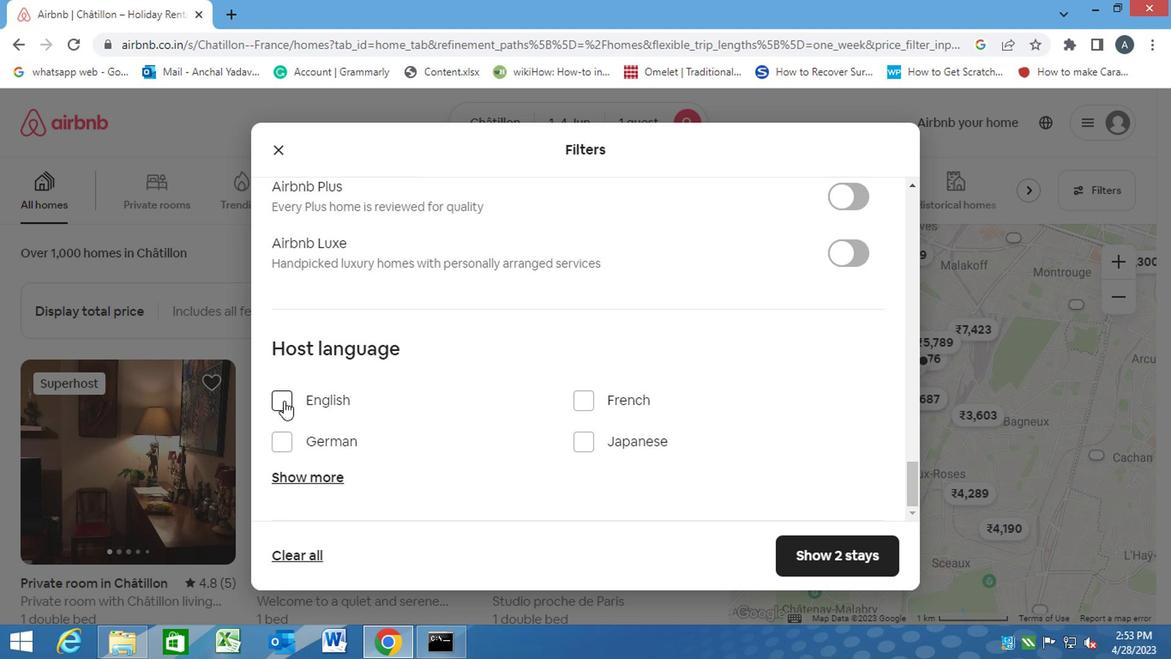 
Action: Mouse pressed left at (331, 397)
Screenshot: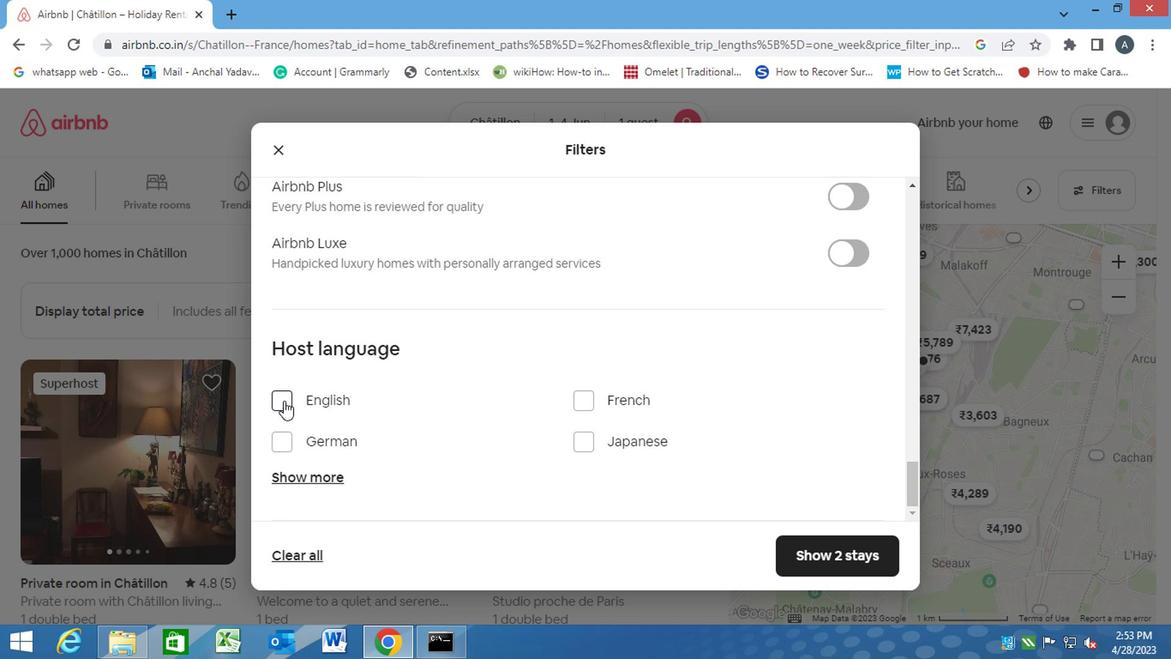 
Action: Mouse moved to (815, 542)
Screenshot: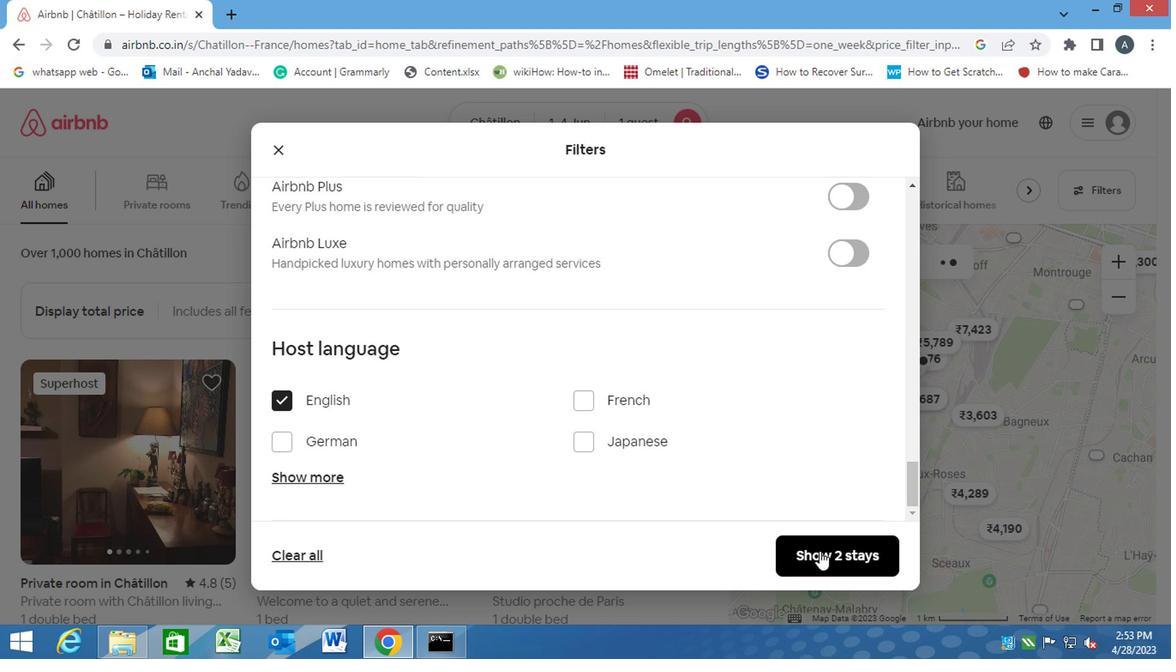 
Action: Mouse pressed left at (815, 542)
Screenshot: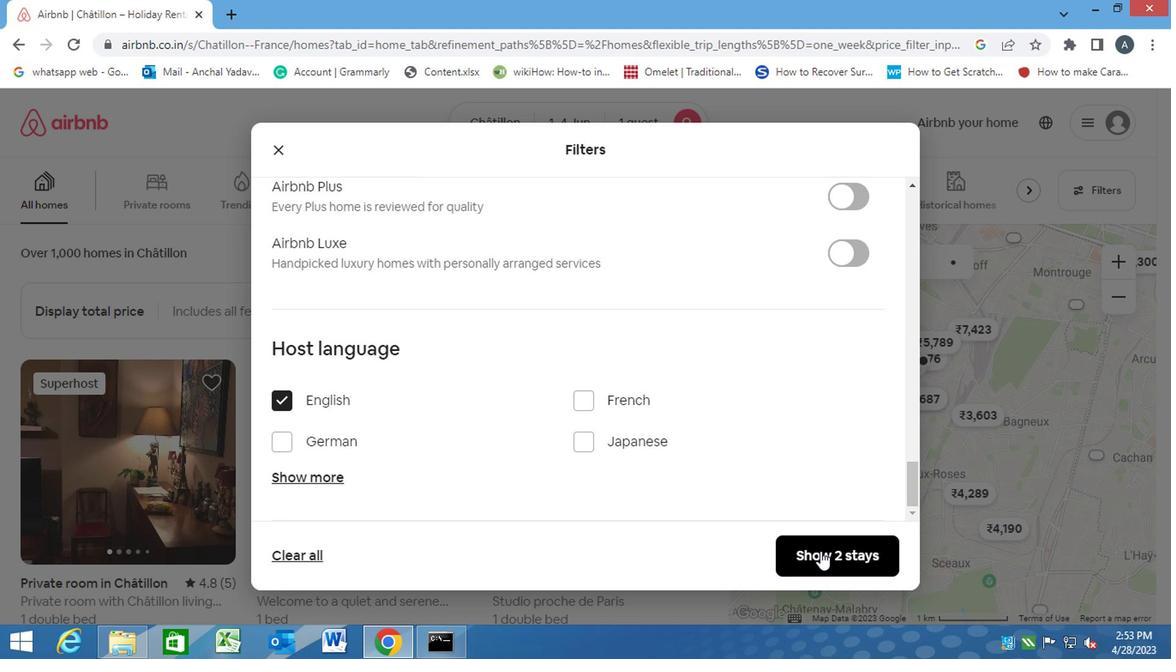 
